 Task: Open Card Card0000000208 in Board Board0000000052 in Workspace WS0000000018 in Trello. Add Member prateek.ku2001@gmail.com to Card Card0000000208 in Board Board0000000052 in Workspace WS0000000018 in Trello. Add Red Label titled Label0000000208 to Card Card0000000208 in Board Board0000000052 in Workspace WS0000000018 in Trello. Add Checklist CL0000000208 to Card Card0000000208 in Board Board0000000052 in Workspace WS0000000018 in Trello. Add Dates with Start Date as Jul 01 2023 and Due Date as Jul 31 2023 to Card Card0000000208 in Board Board0000000052 in Workspace WS0000000018 in Trello
Action: Mouse moved to (397, 597)
Screenshot: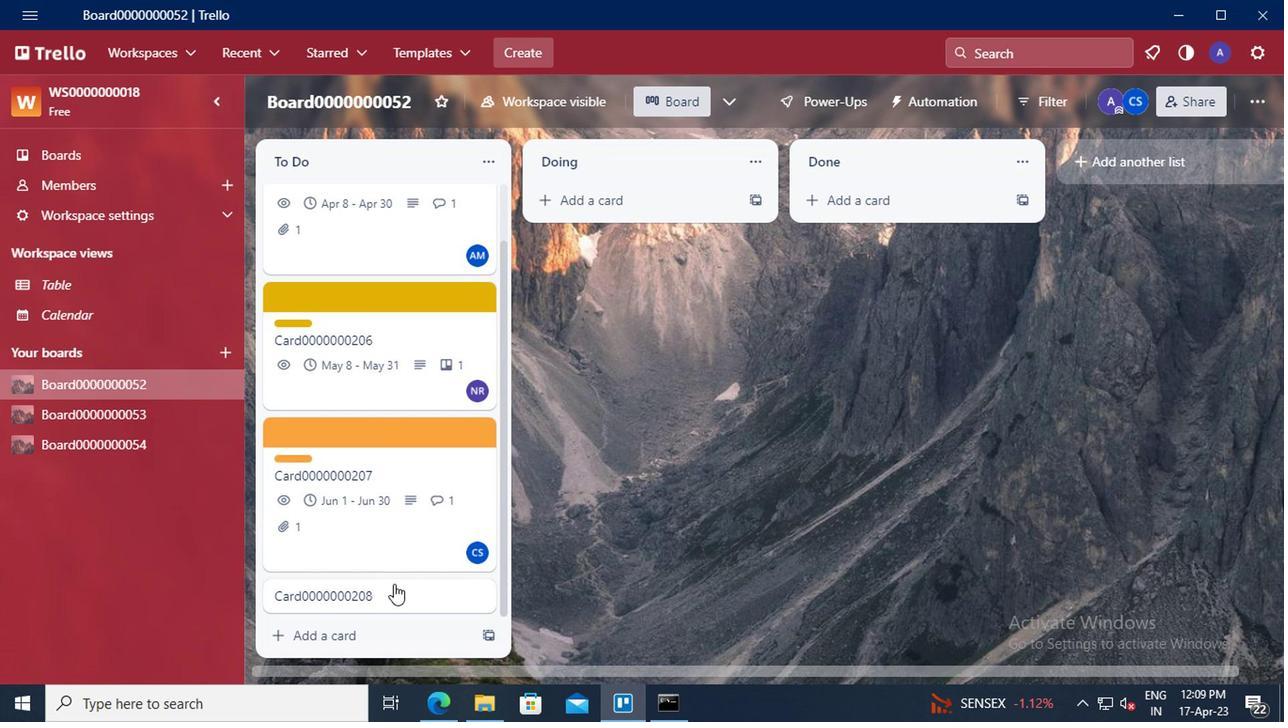 
Action: Mouse pressed left at (397, 597)
Screenshot: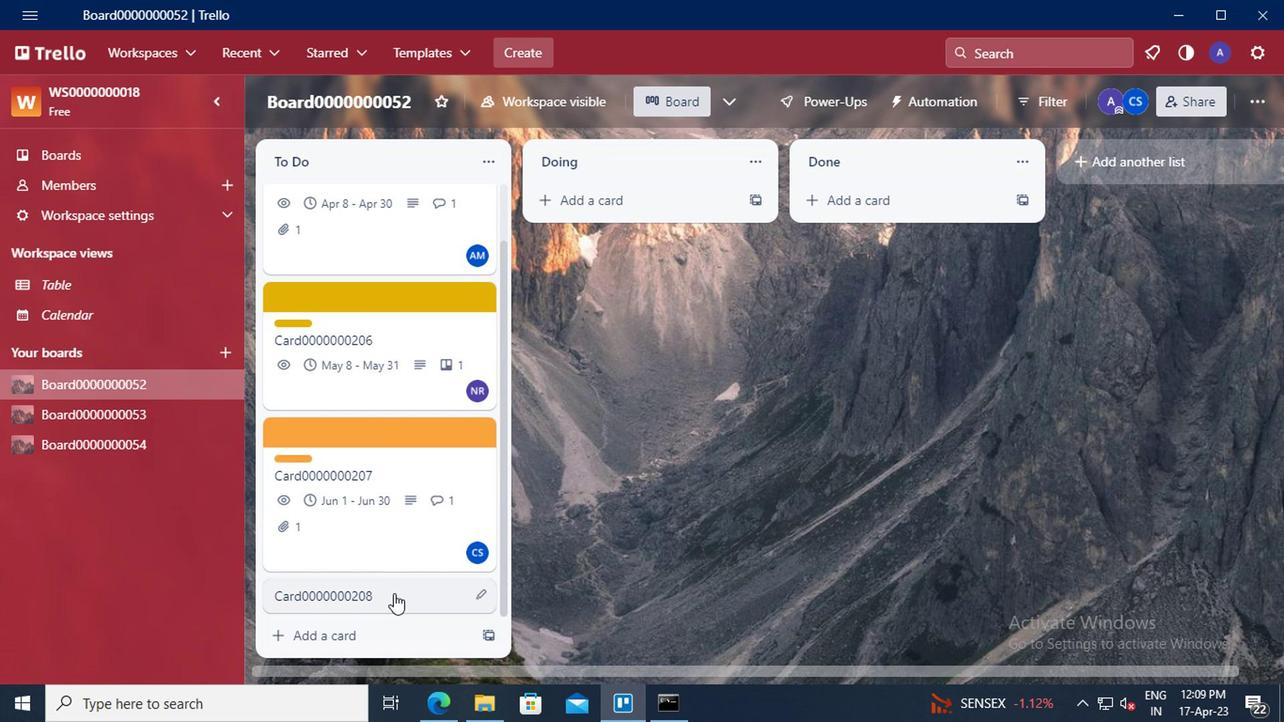 
Action: Mouse moved to (862, 242)
Screenshot: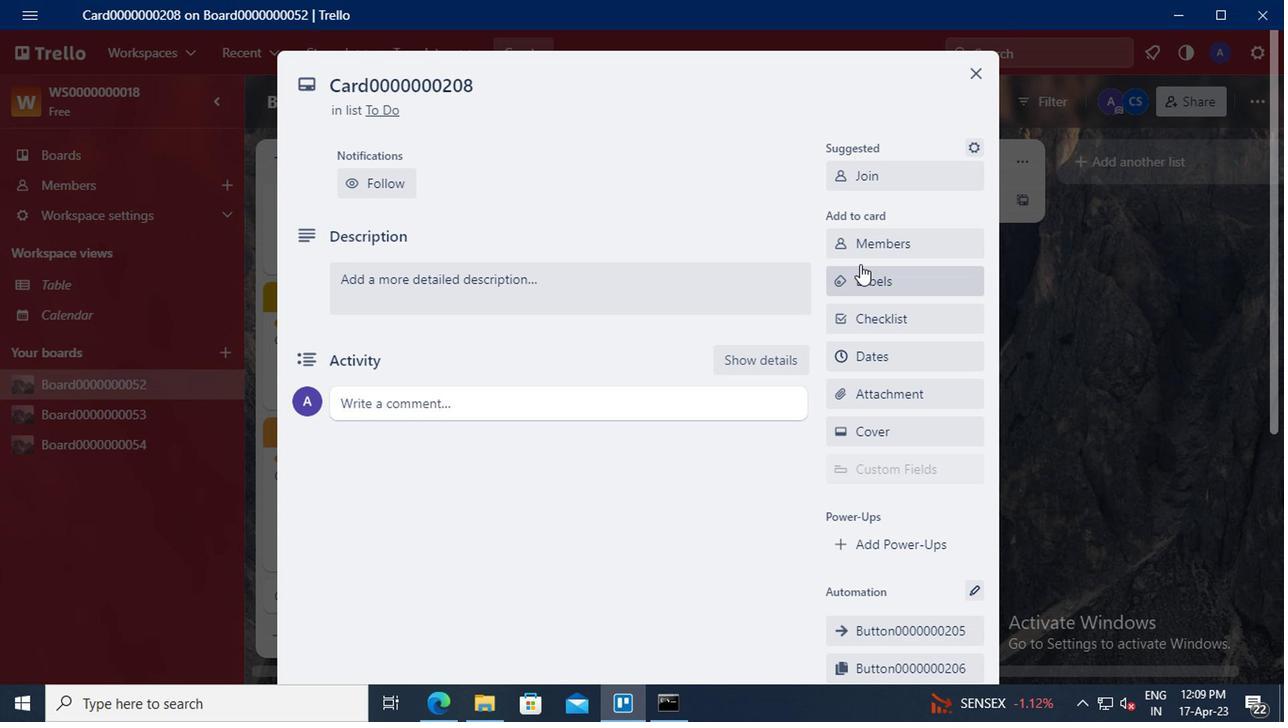 
Action: Mouse pressed left at (862, 242)
Screenshot: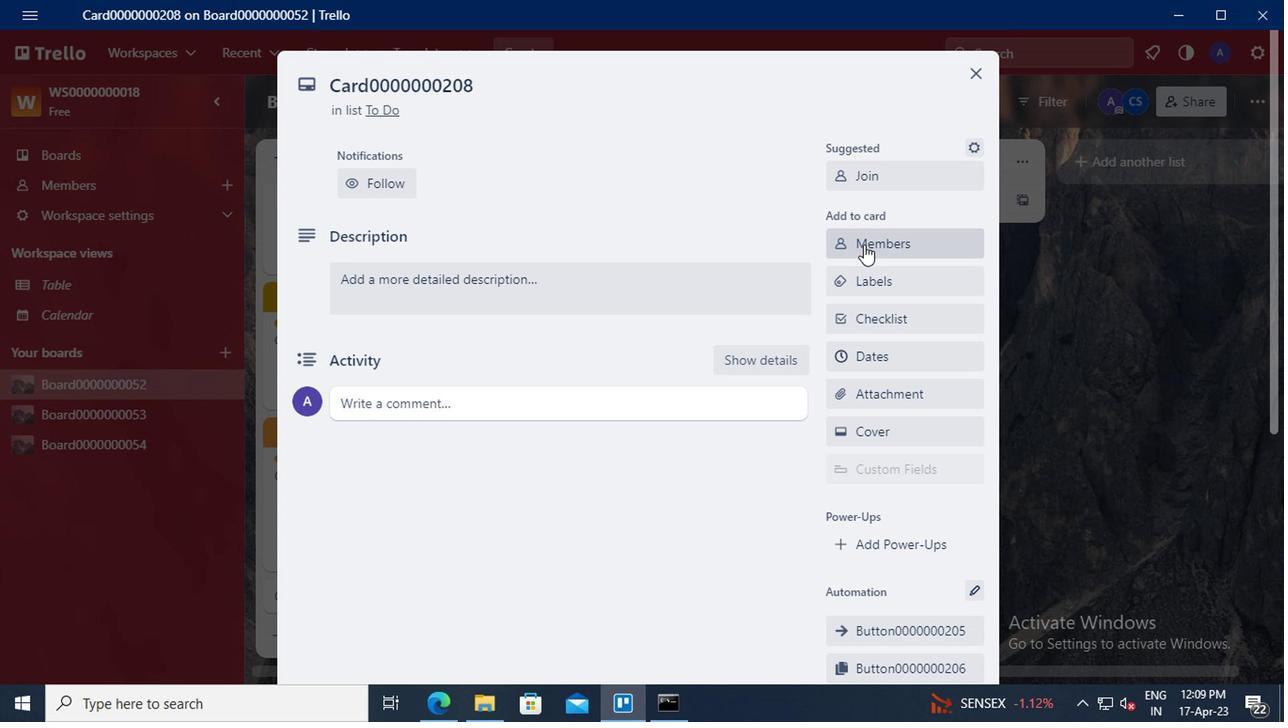 
Action: Mouse moved to (893, 326)
Screenshot: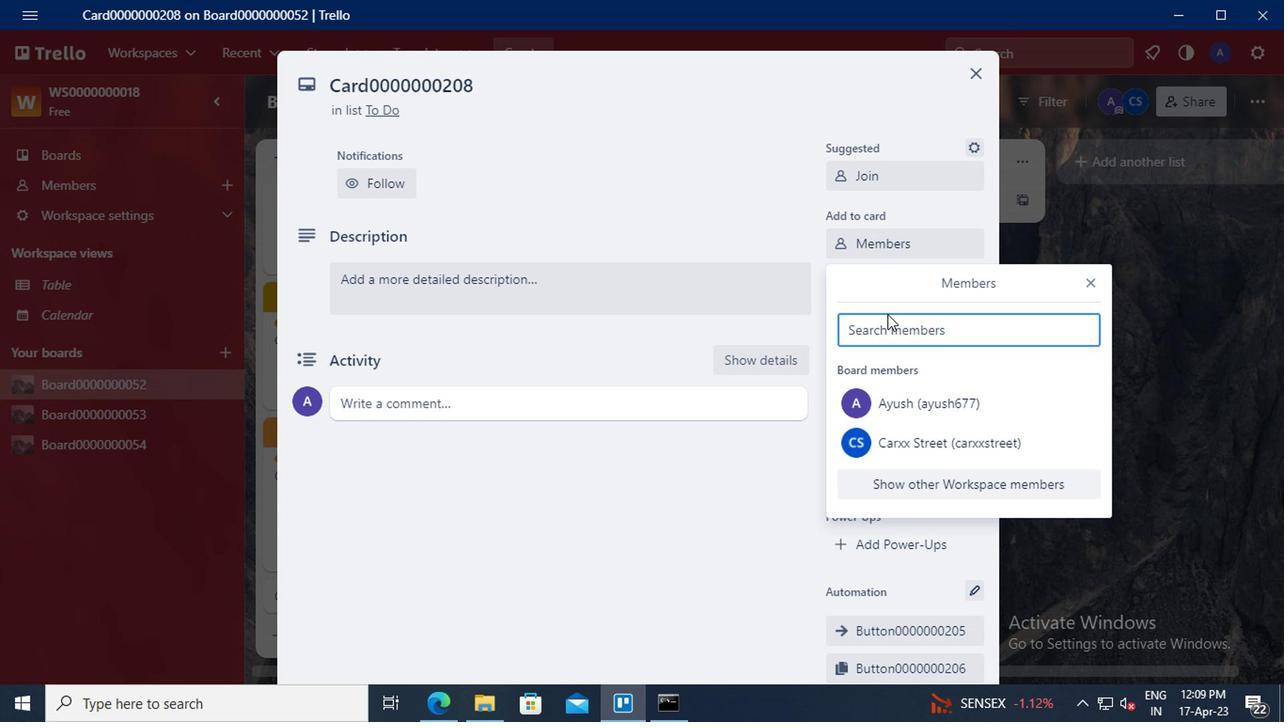 
Action: Mouse pressed left at (893, 326)
Screenshot: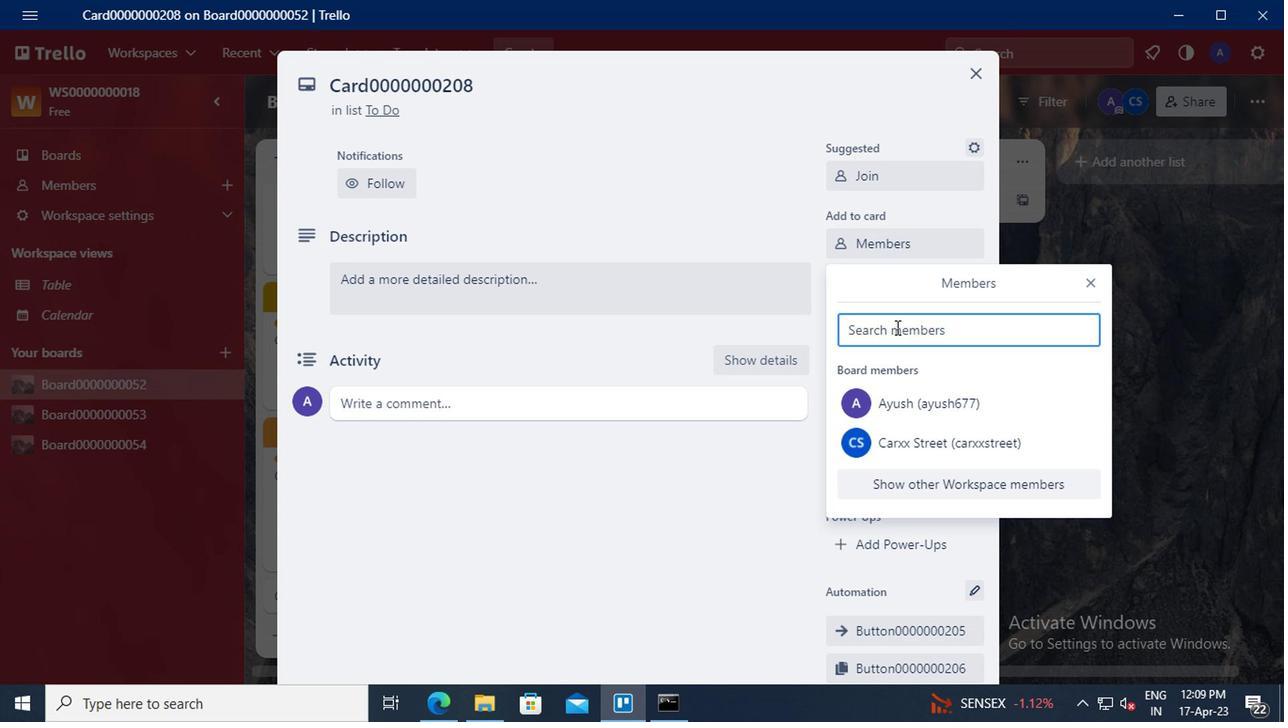 
Action: Mouse moved to (867, 319)
Screenshot: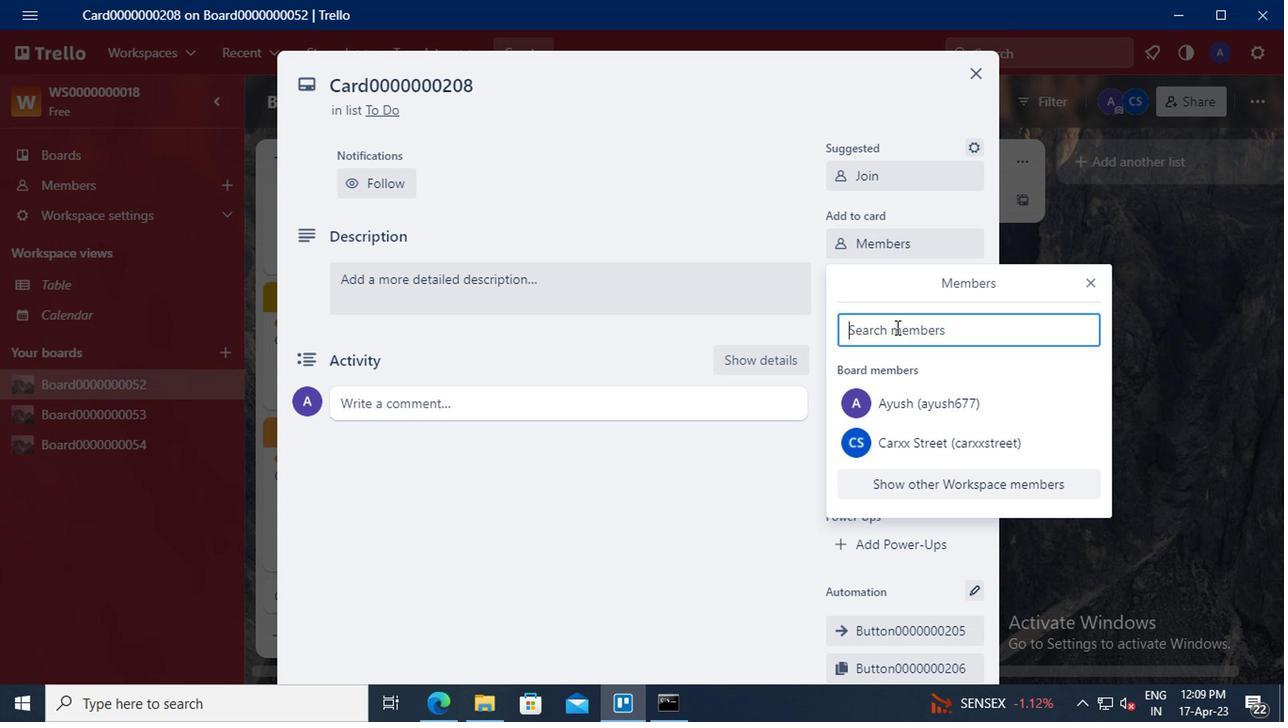 
Action: Key pressed prateek.ku2001<Key.shift>@GMAIL.CO
Screenshot: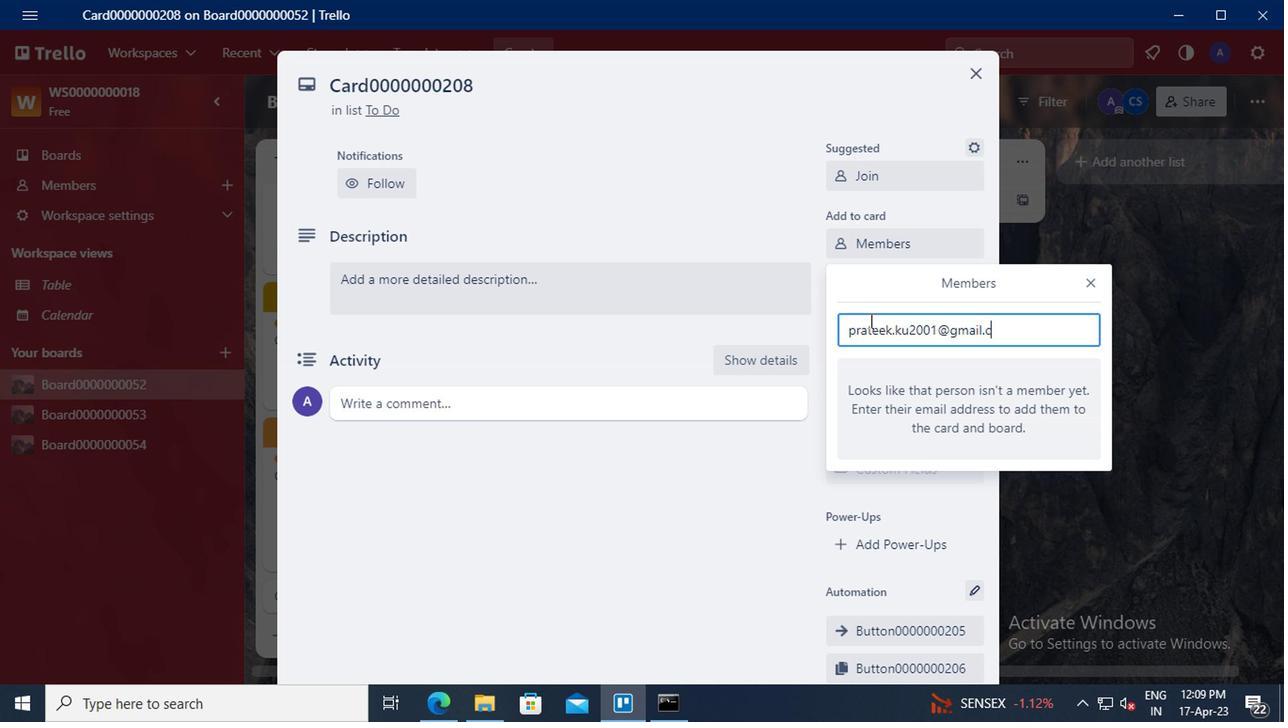 
Action: Mouse moved to (867, 319)
Screenshot: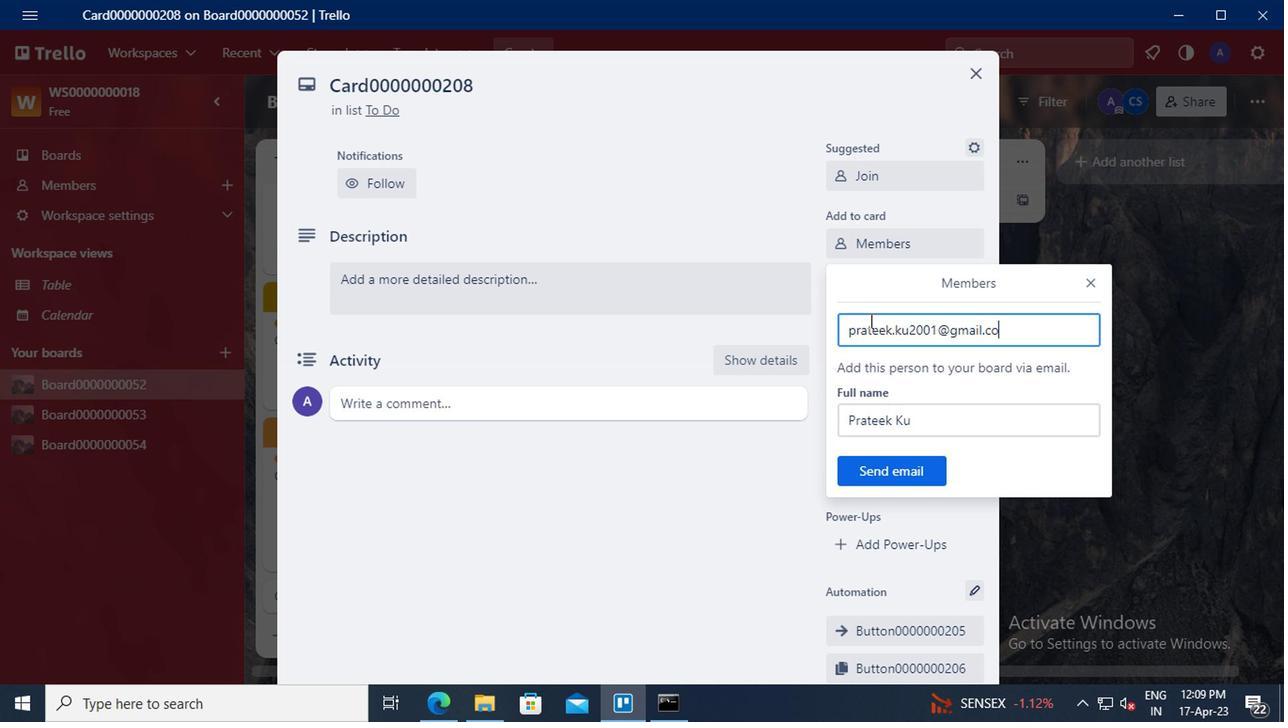 
Action: Key pressed M
Screenshot: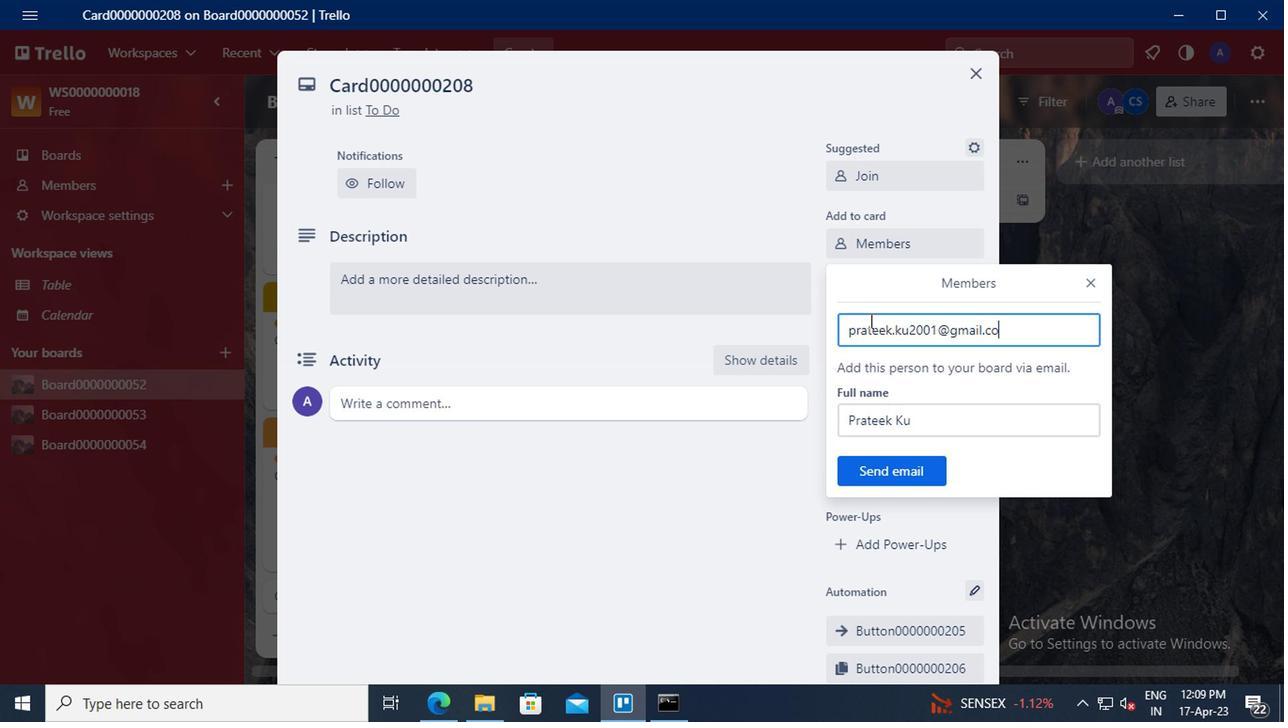 
Action: Mouse moved to (875, 469)
Screenshot: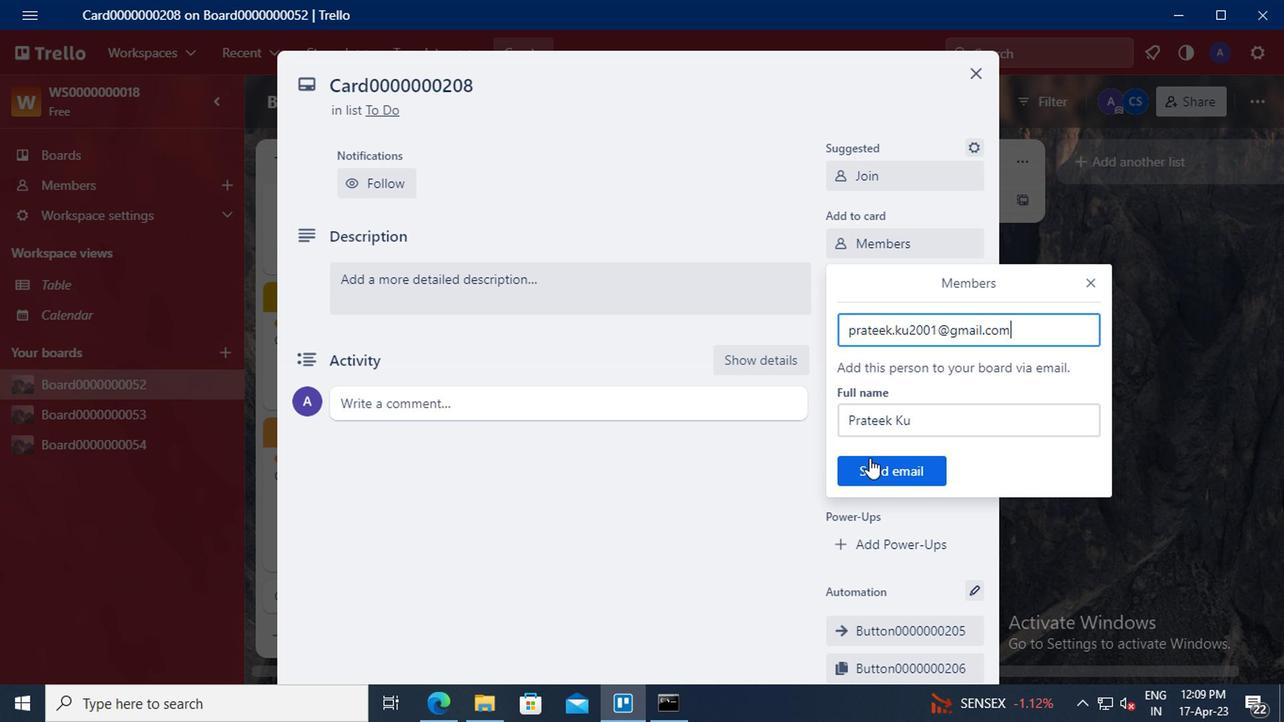 
Action: Mouse pressed left at (875, 469)
Screenshot: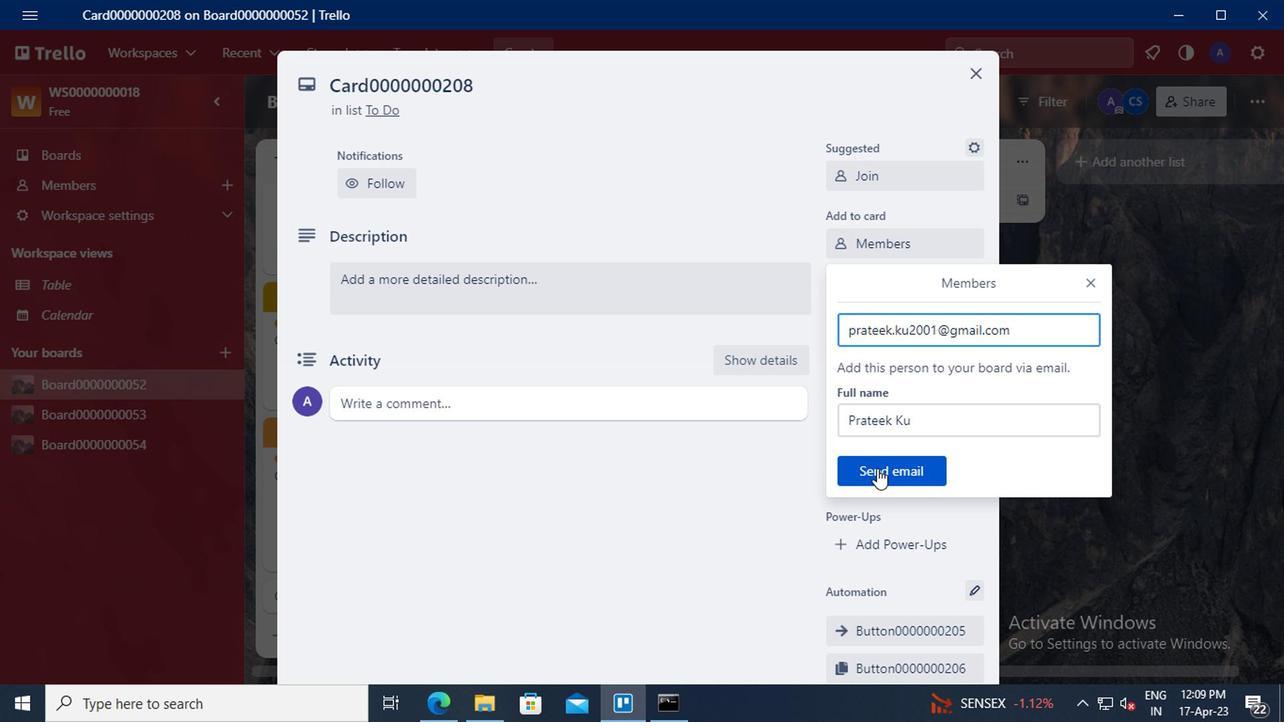 
Action: Mouse moved to (899, 278)
Screenshot: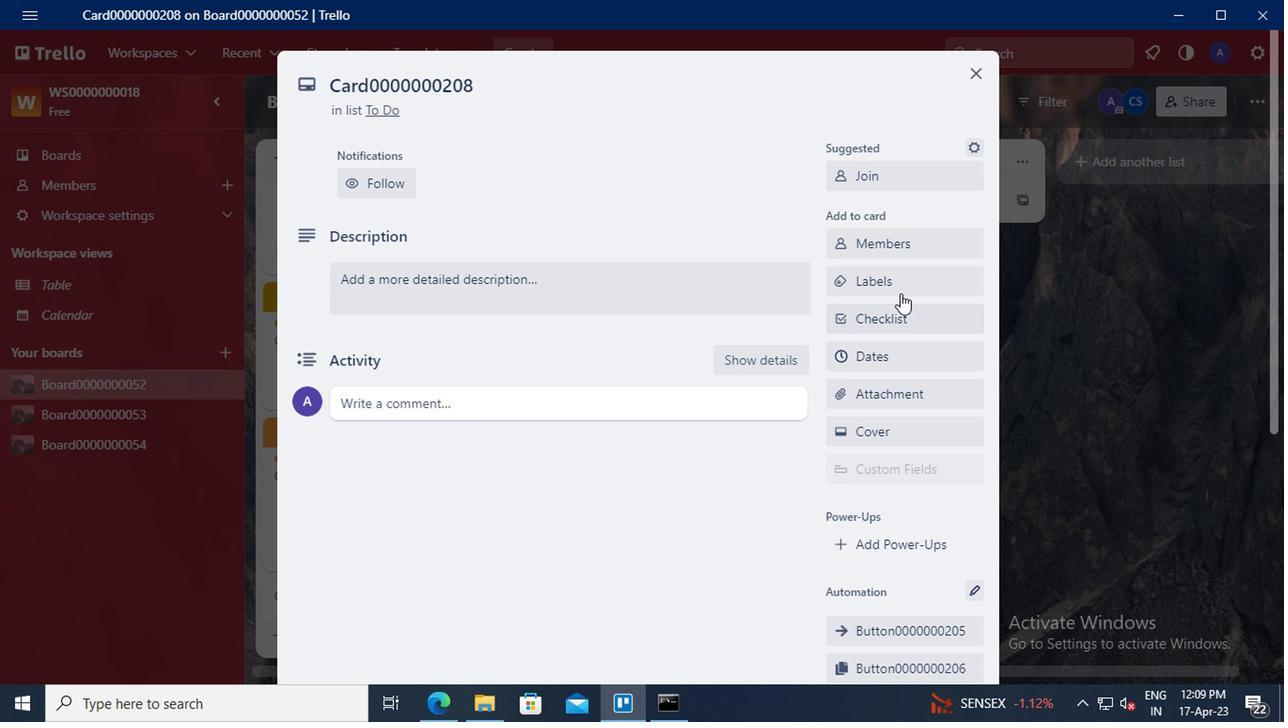 
Action: Mouse pressed left at (899, 278)
Screenshot: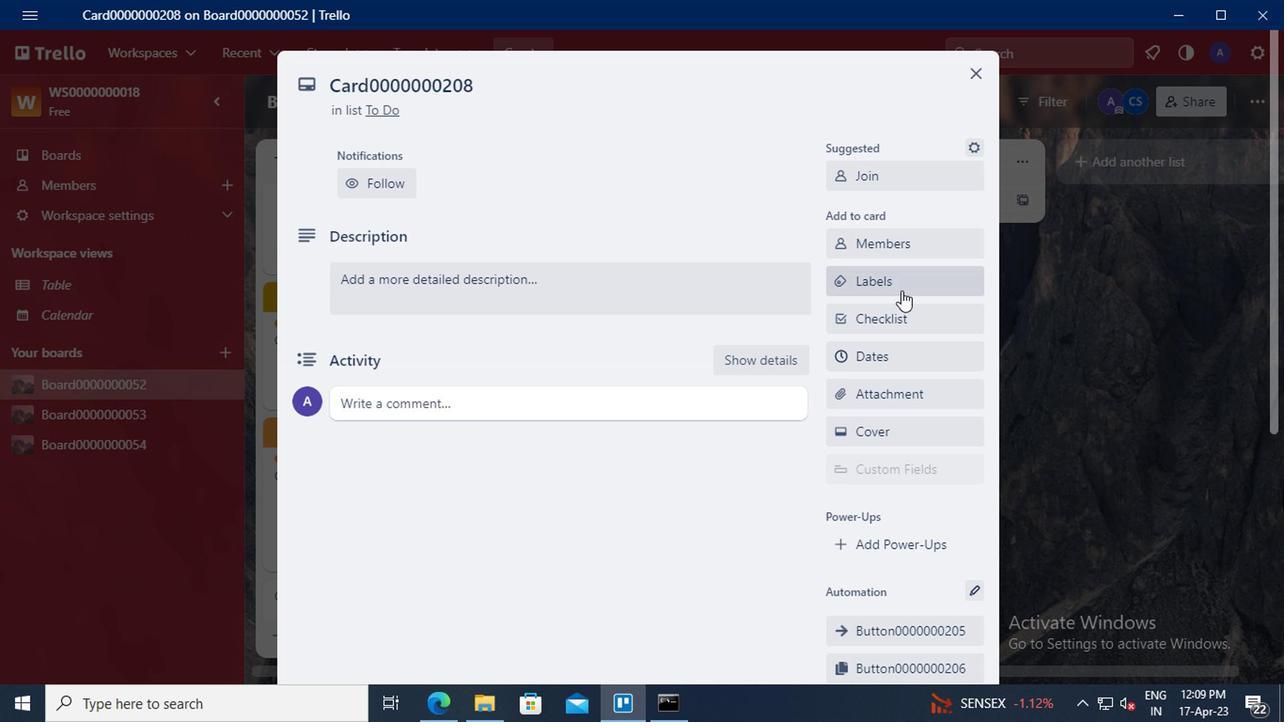 
Action: Mouse moved to (945, 525)
Screenshot: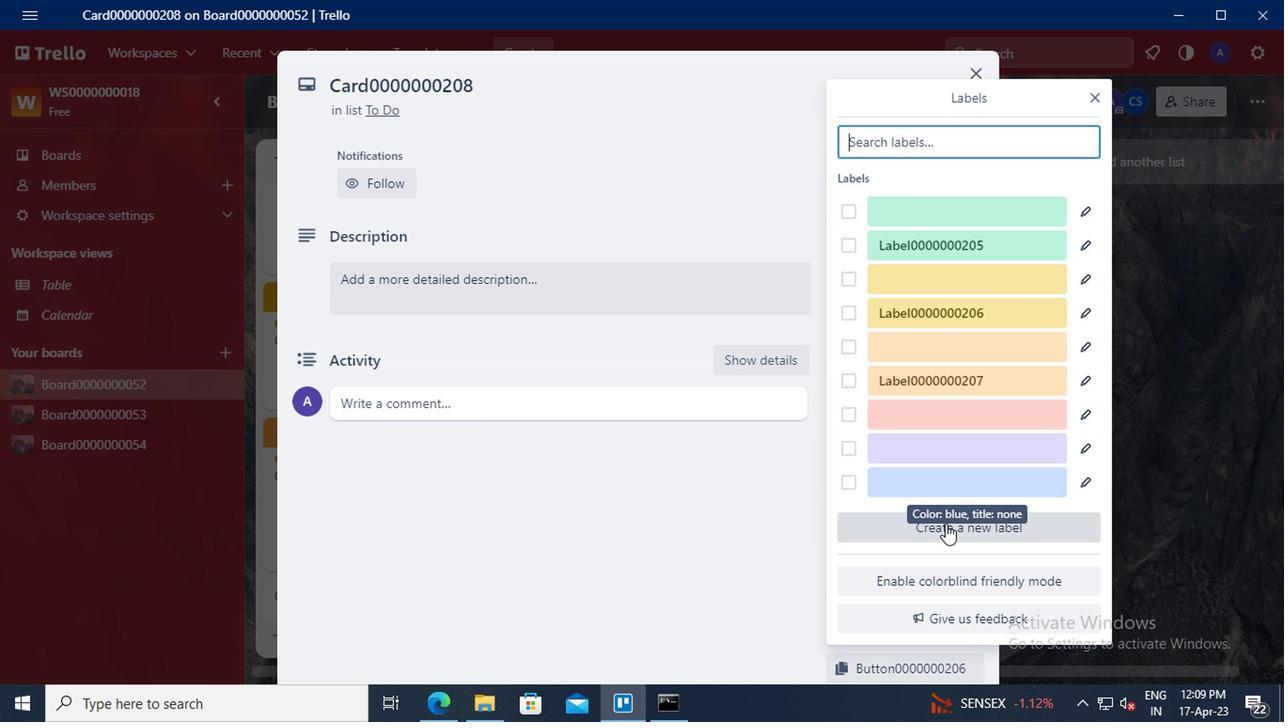 
Action: Mouse pressed left at (945, 525)
Screenshot: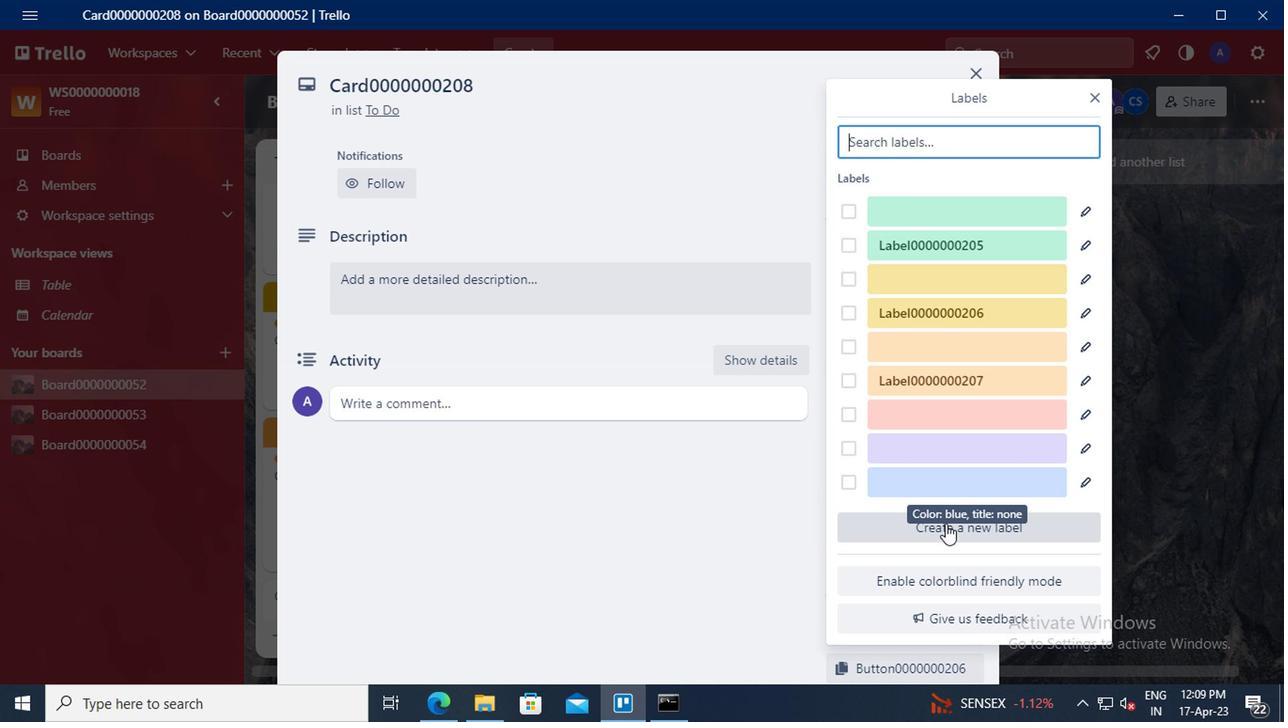 
Action: Mouse moved to (890, 273)
Screenshot: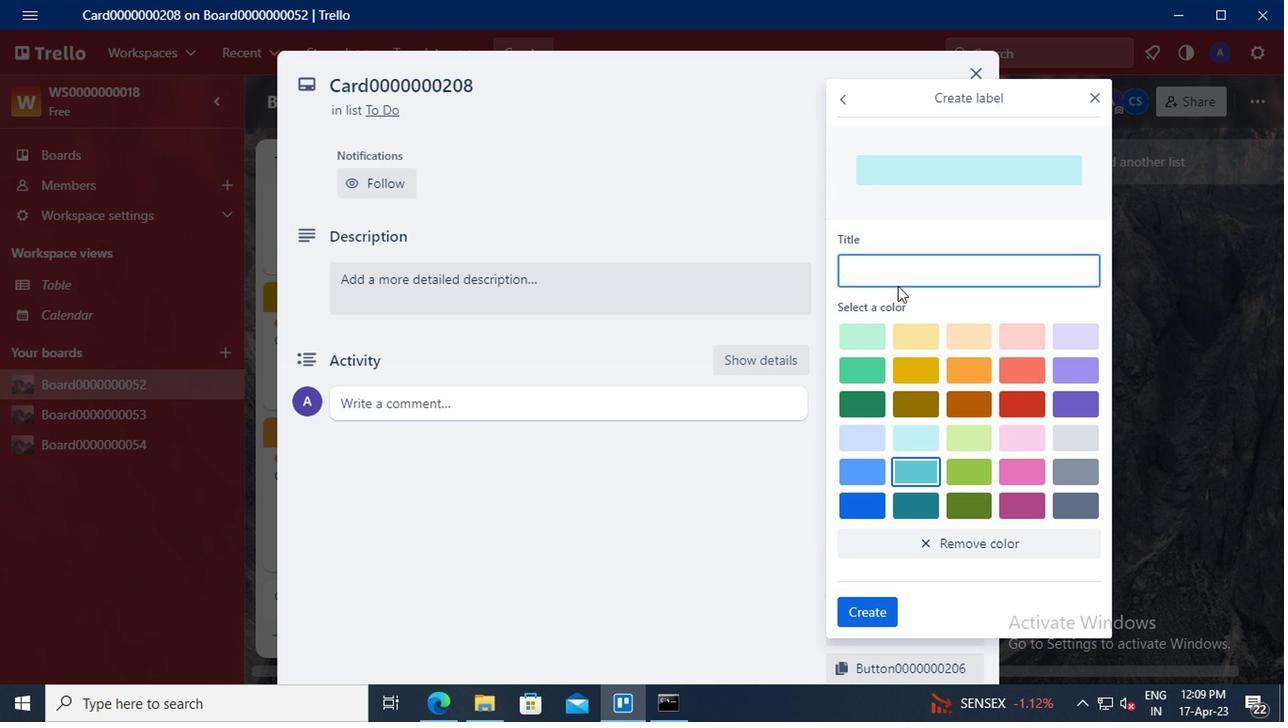 
Action: Mouse pressed left at (890, 273)
Screenshot: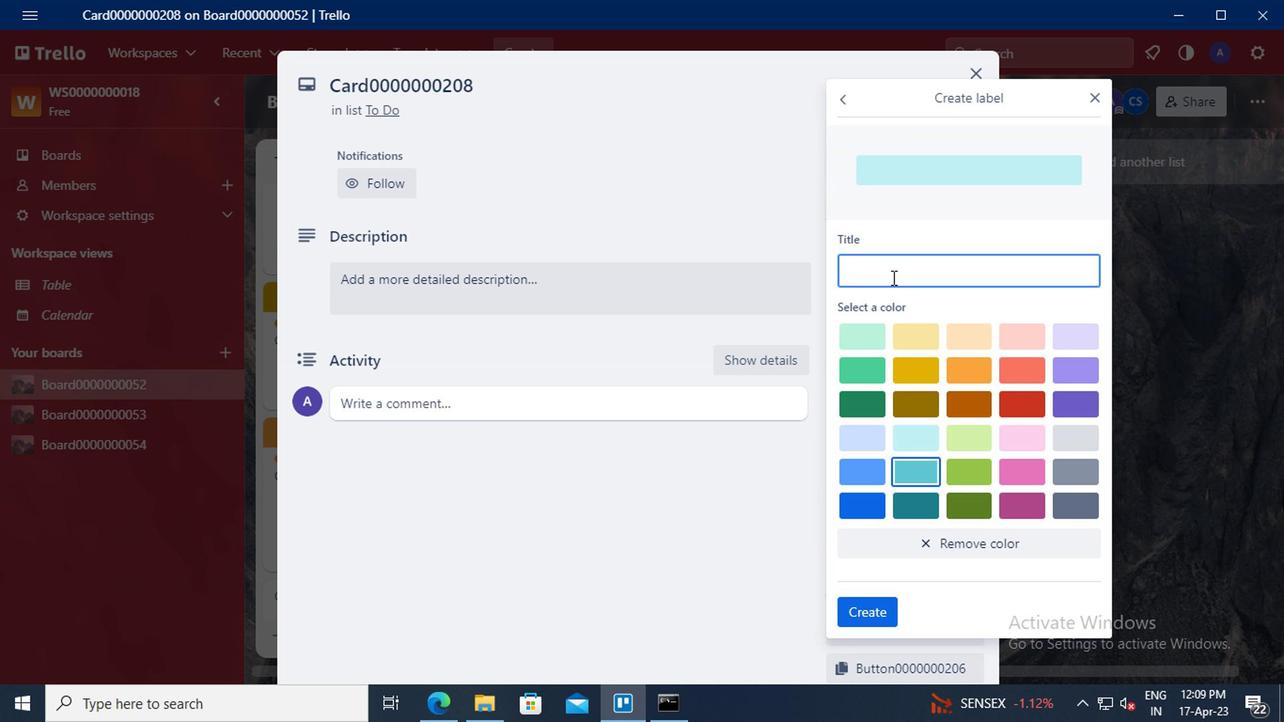 
Action: Mouse moved to (887, 271)
Screenshot: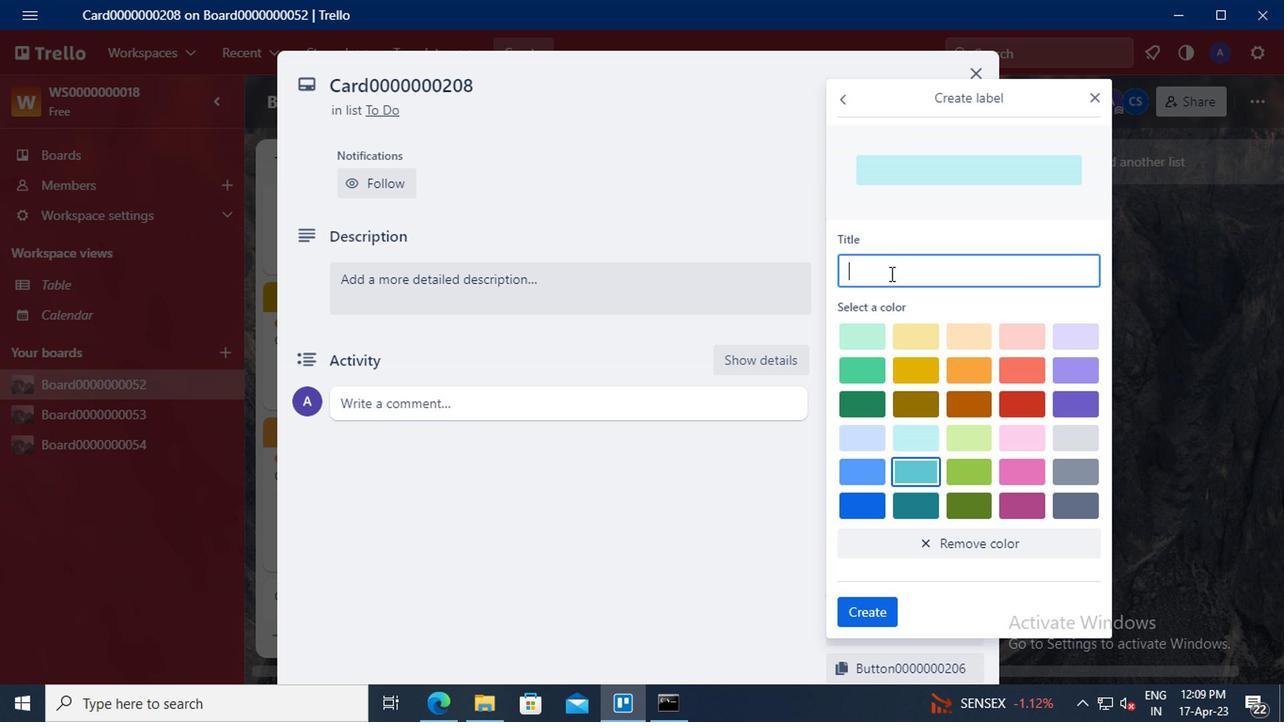 
Action: Key pressed <Key.shift>LABEL
Screenshot: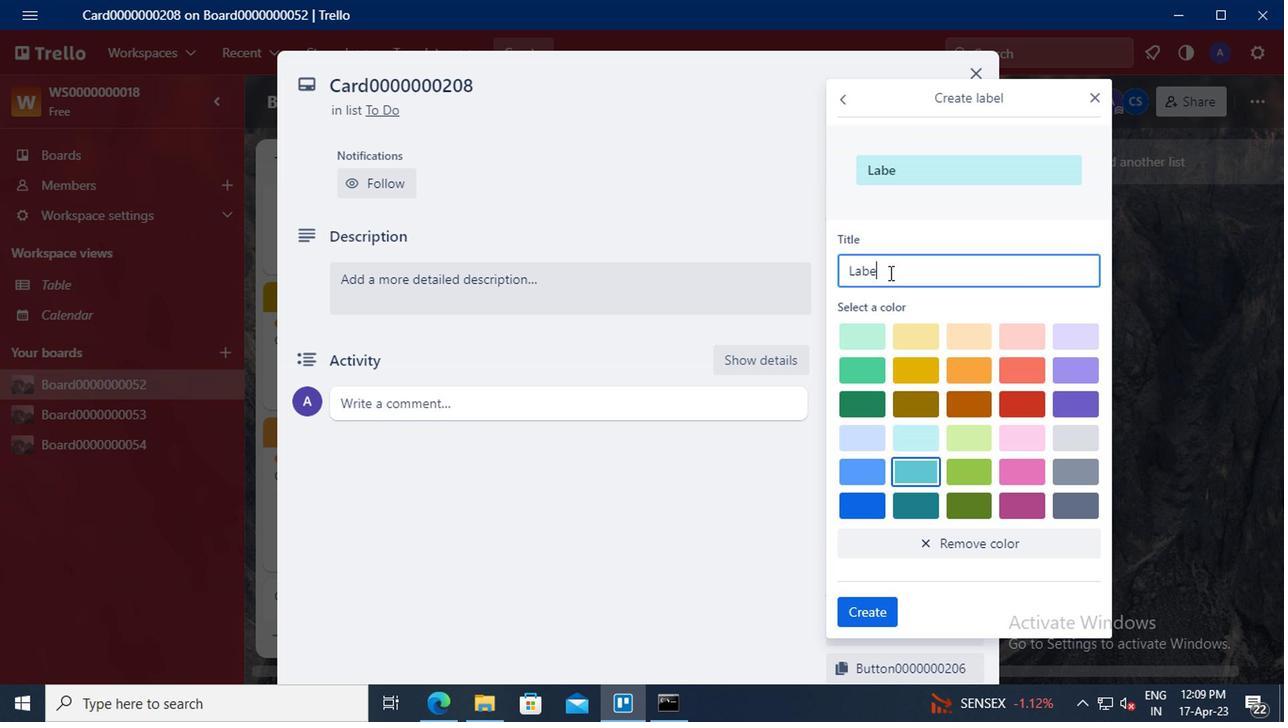 
Action: Mouse moved to (886, 271)
Screenshot: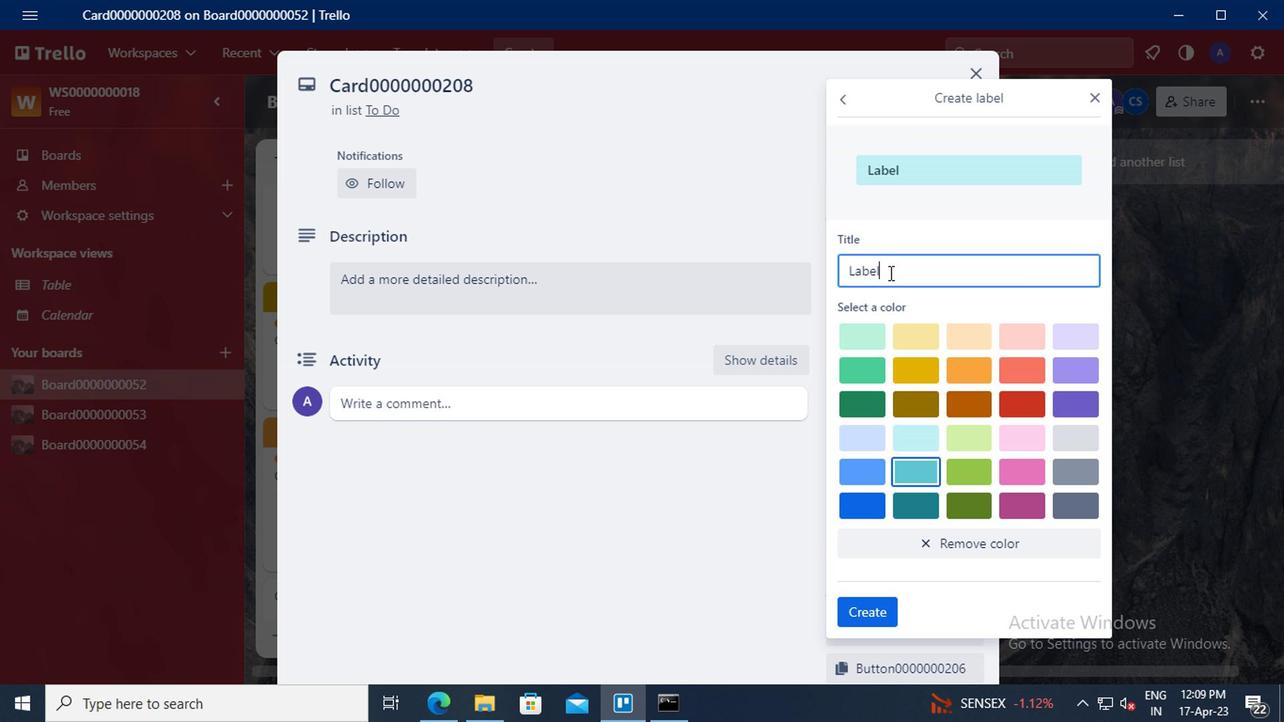 
Action: Key pressed 0000000208
Screenshot: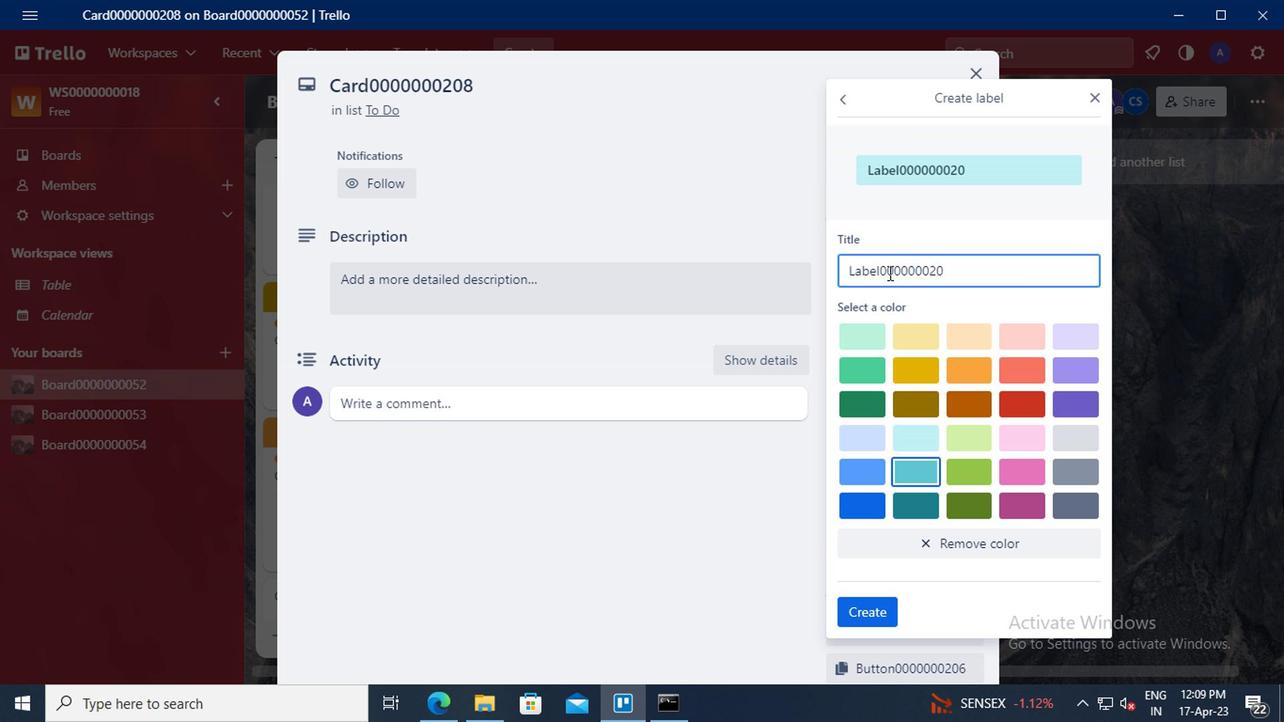 
Action: Mouse moved to (1006, 368)
Screenshot: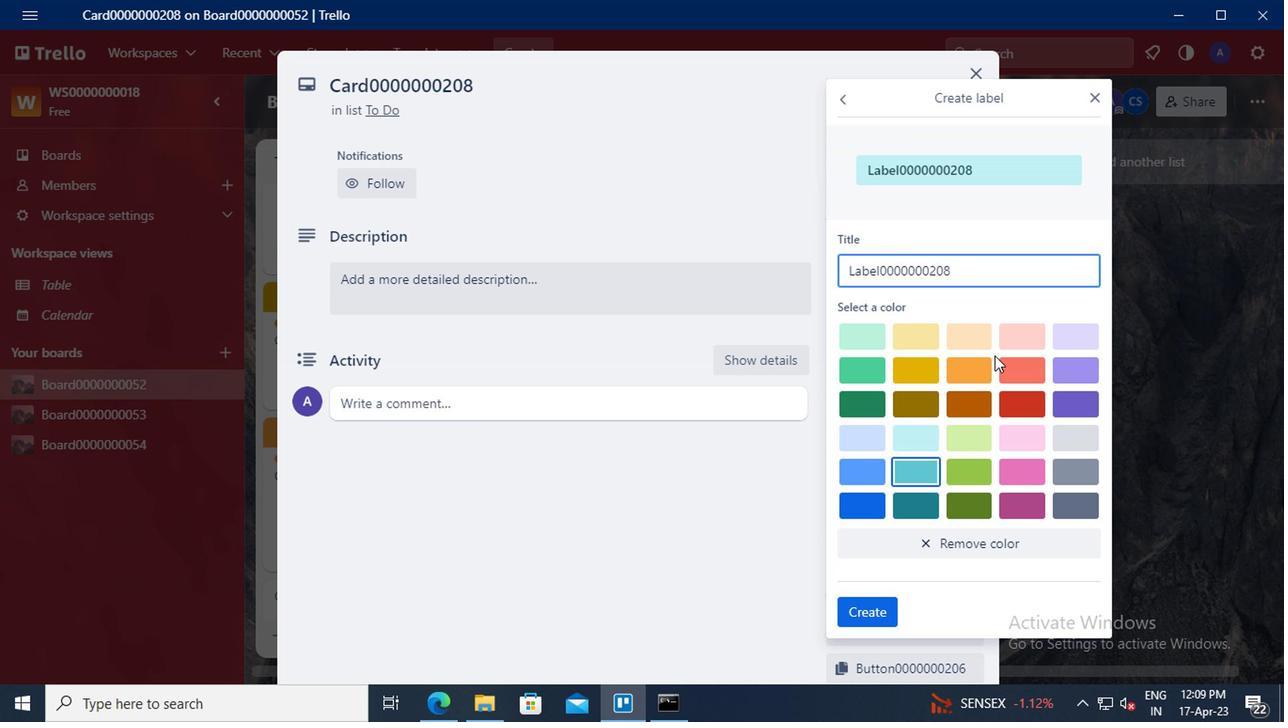 
Action: Mouse pressed left at (1006, 368)
Screenshot: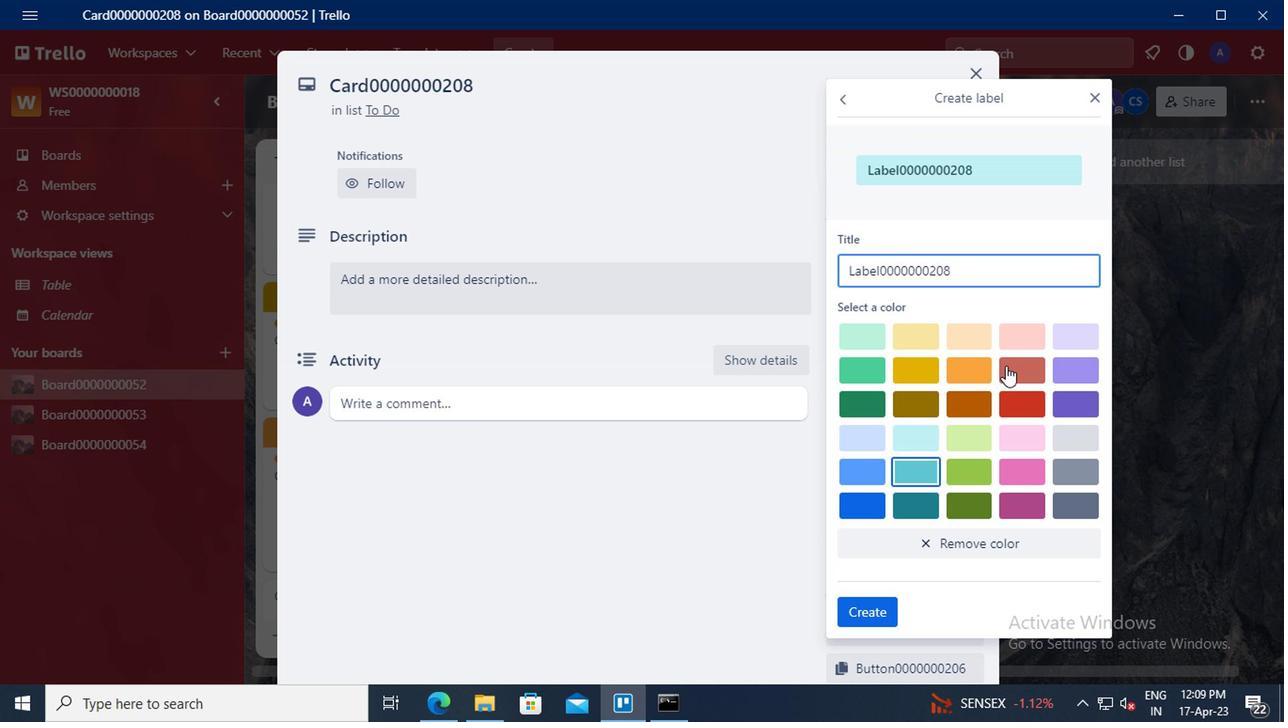 
Action: Mouse moved to (880, 616)
Screenshot: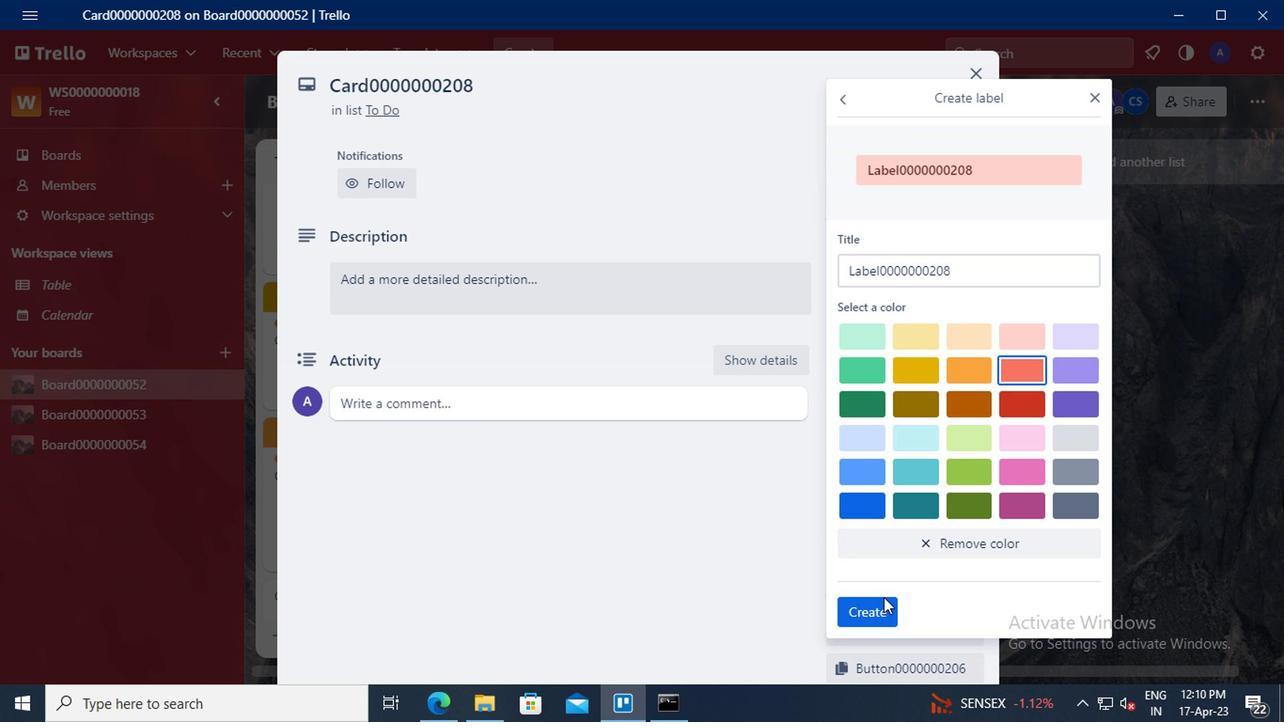 
Action: Mouse pressed left at (880, 616)
Screenshot: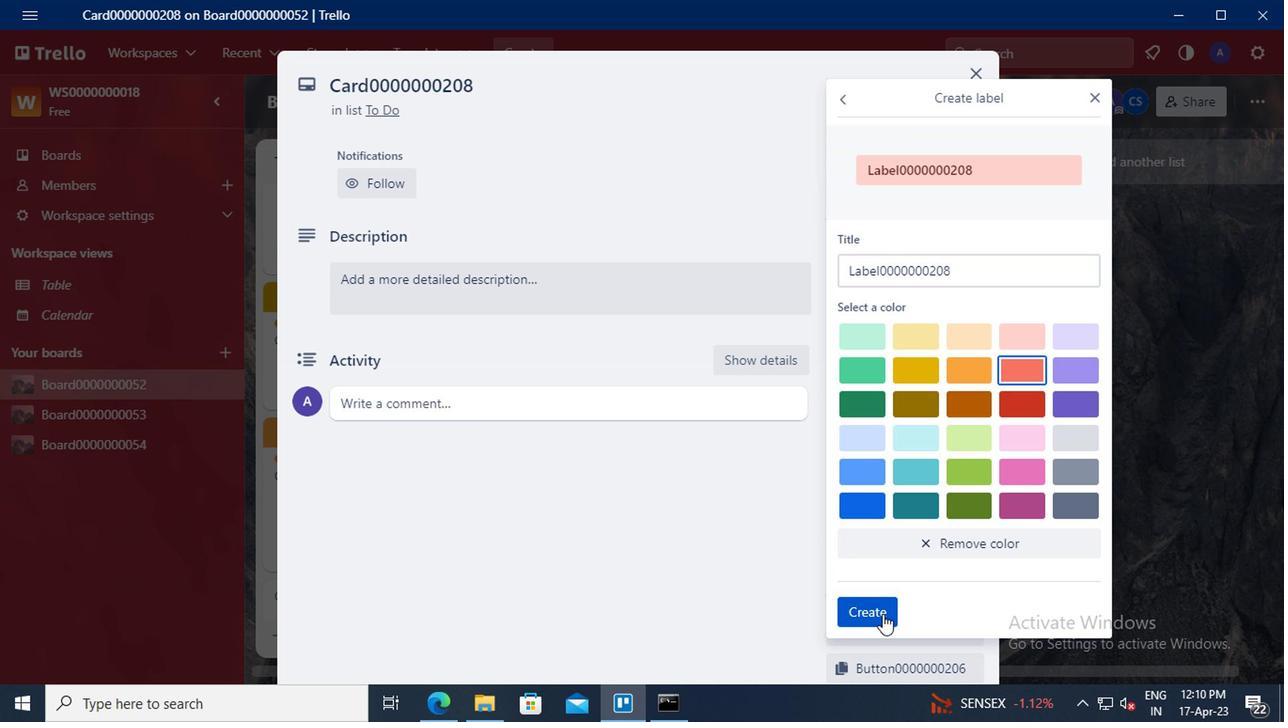 
Action: Mouse moved to (1092, 93)
Screenshot: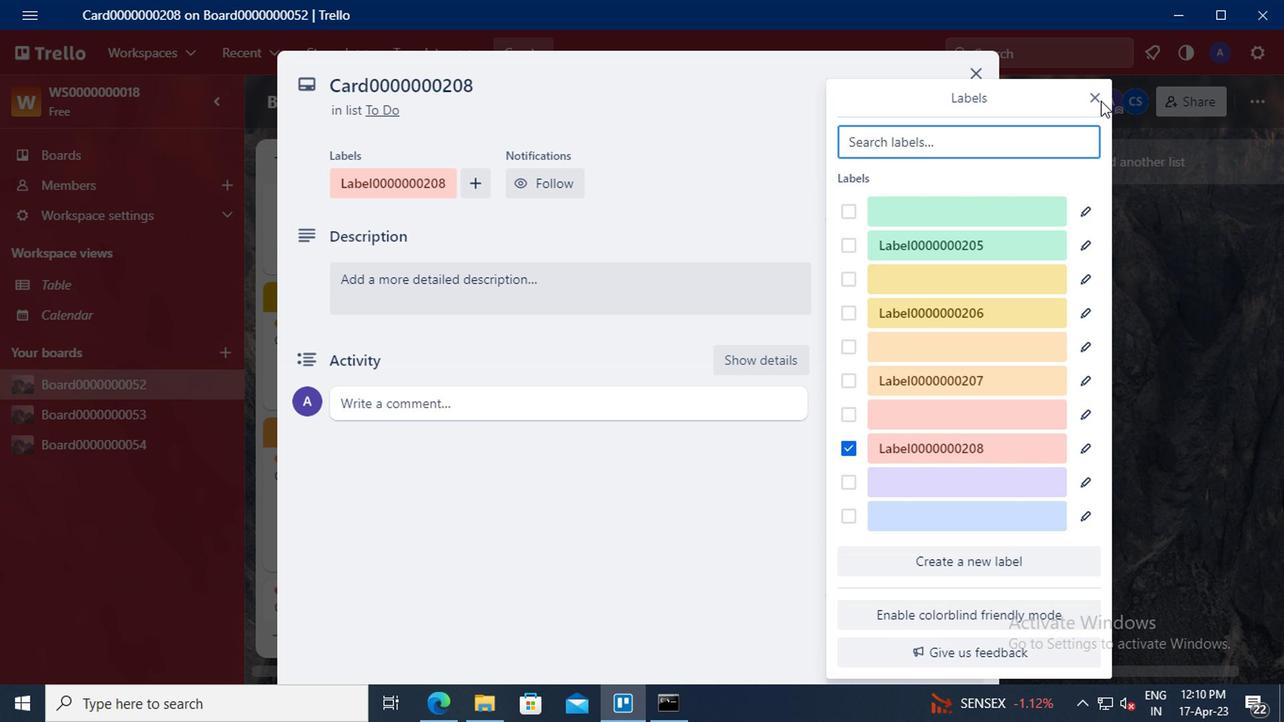 
Action: Mouse pressed left at (1092, 93)
Screenshot: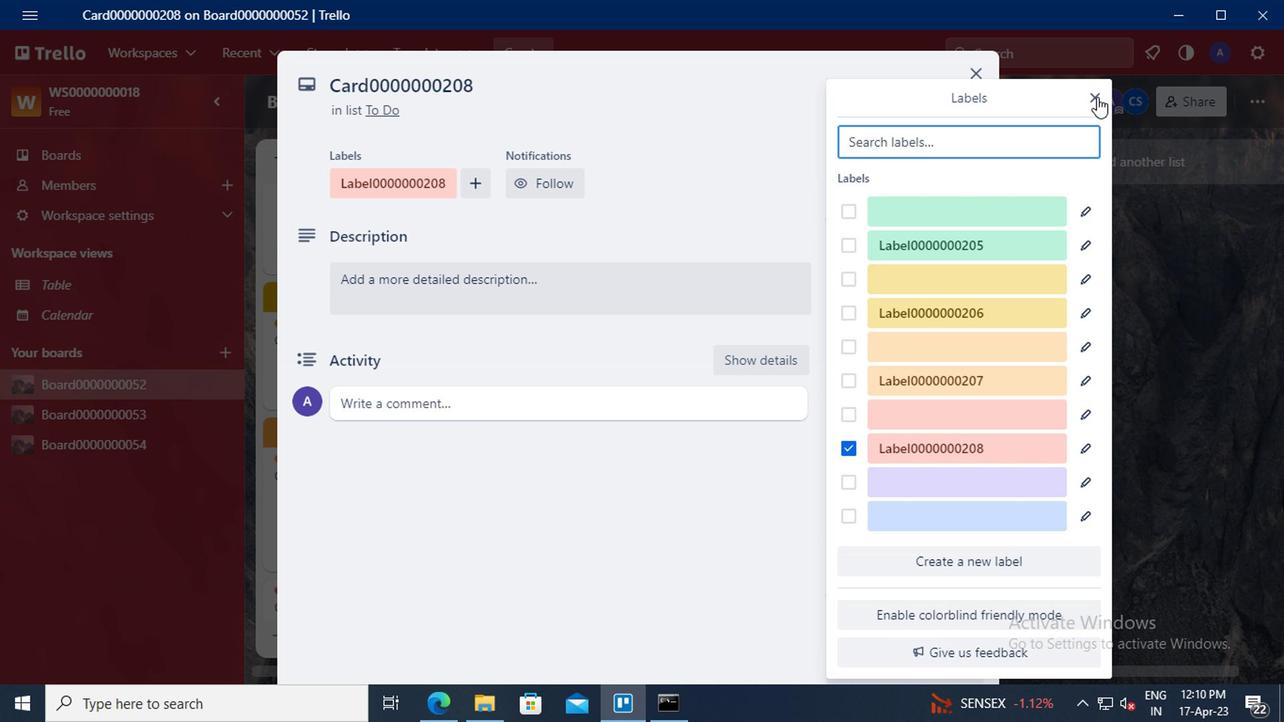 
Action: Mouse moved to (907, 313)
Screenshot: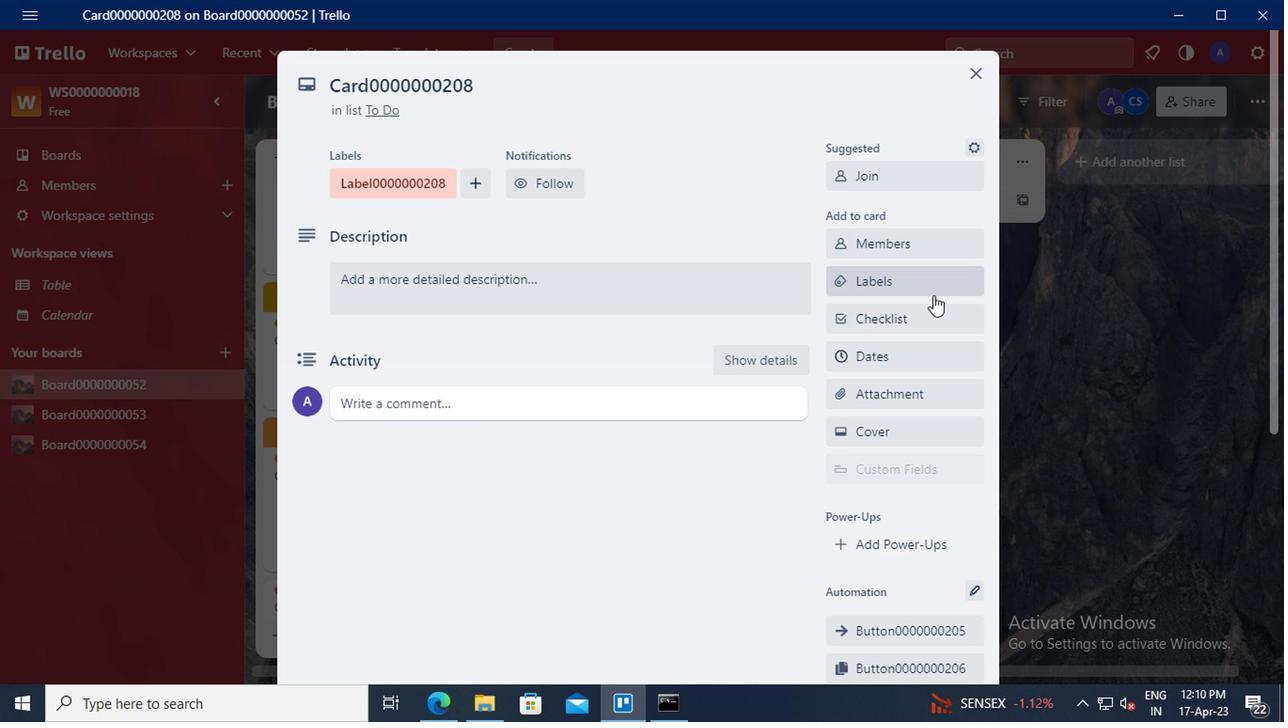 
Action: Mouse pressed left at (907, 313)
Screenshot: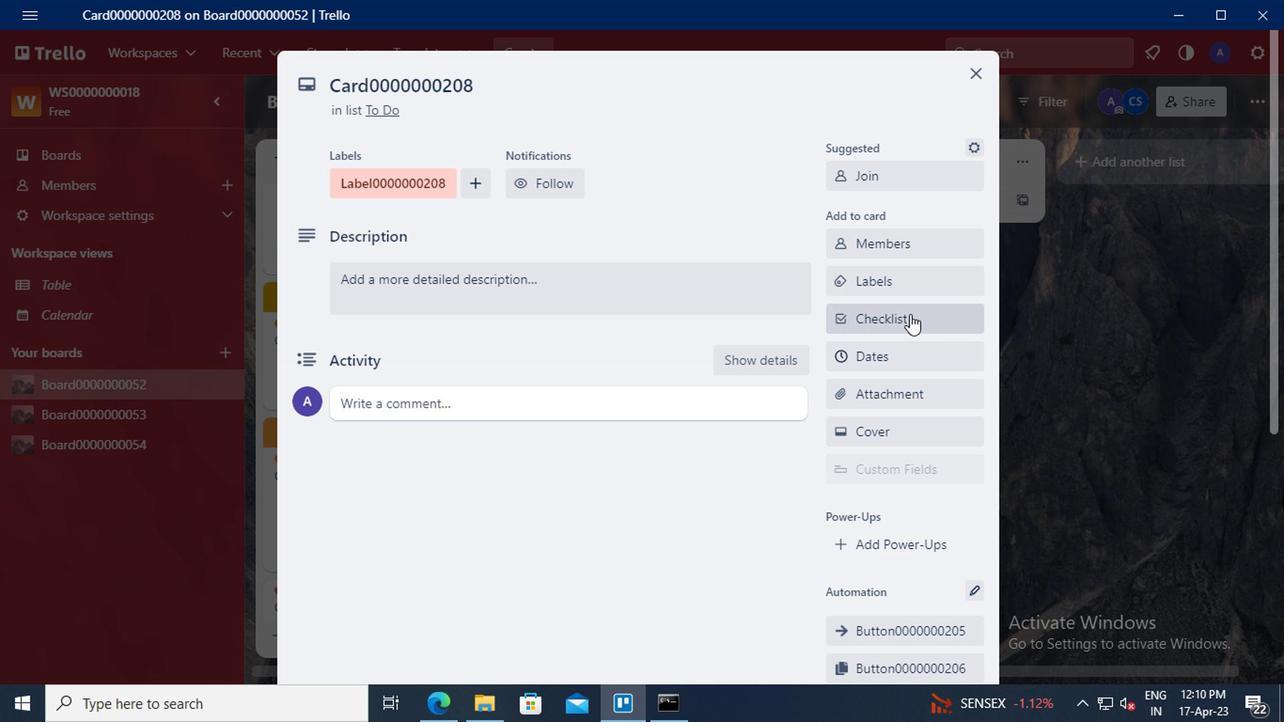 
Action: Key pressed <Key.delete><Key.shift><Key.shift><Key.shift><Key.shift><Key.shift><Key.shift>CL0000000208
Screenshot: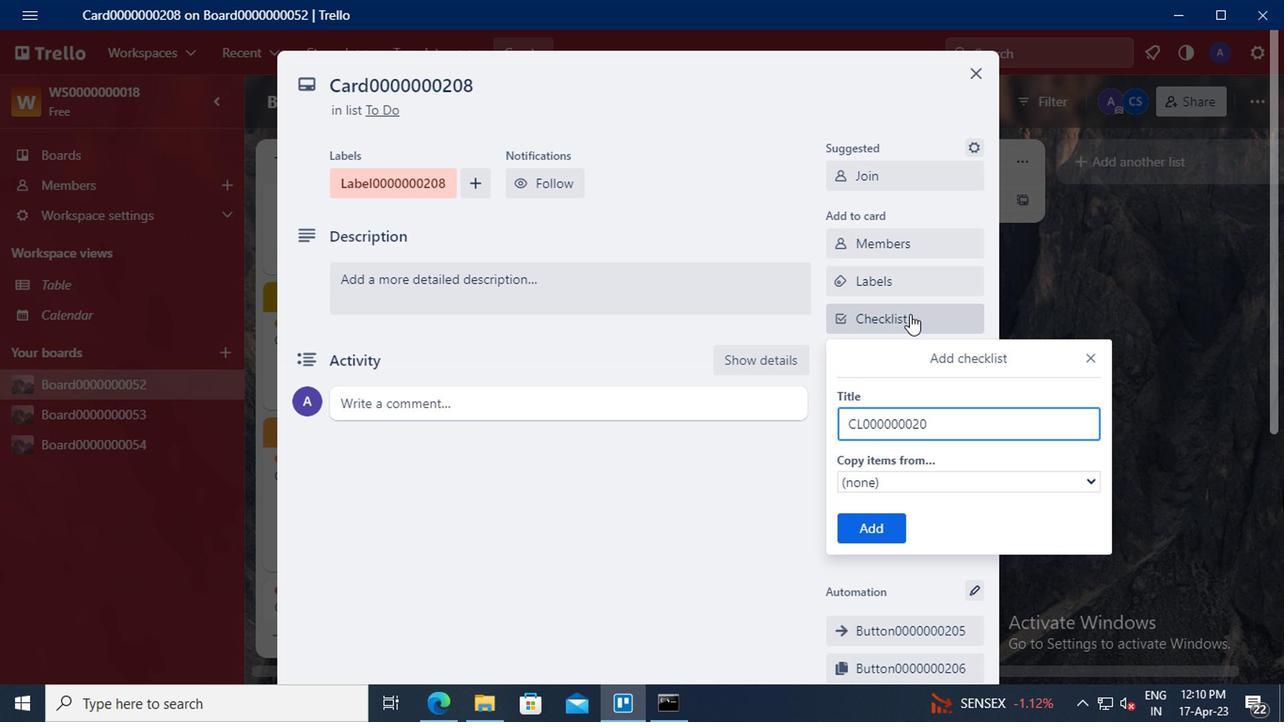 
Action: Mouse moved to (858, 521)
Screenshot: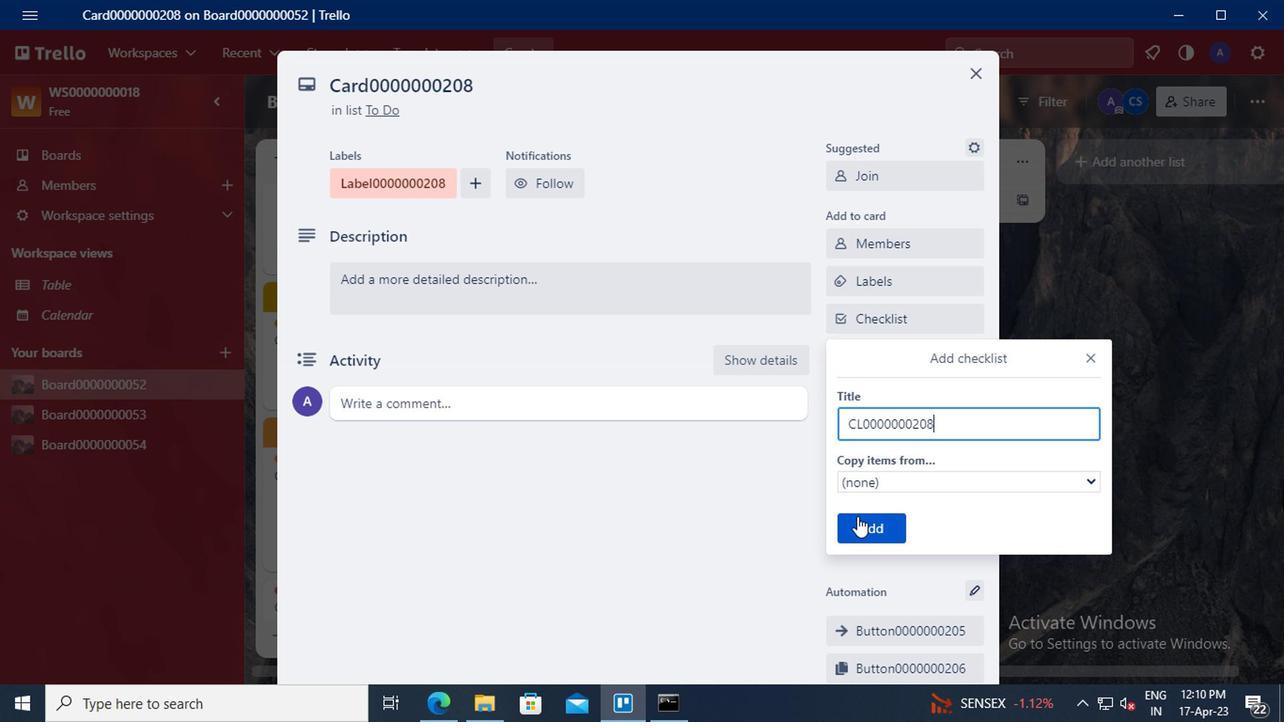 
Action: Mouse pressed left at (858, 521)
Screenshot: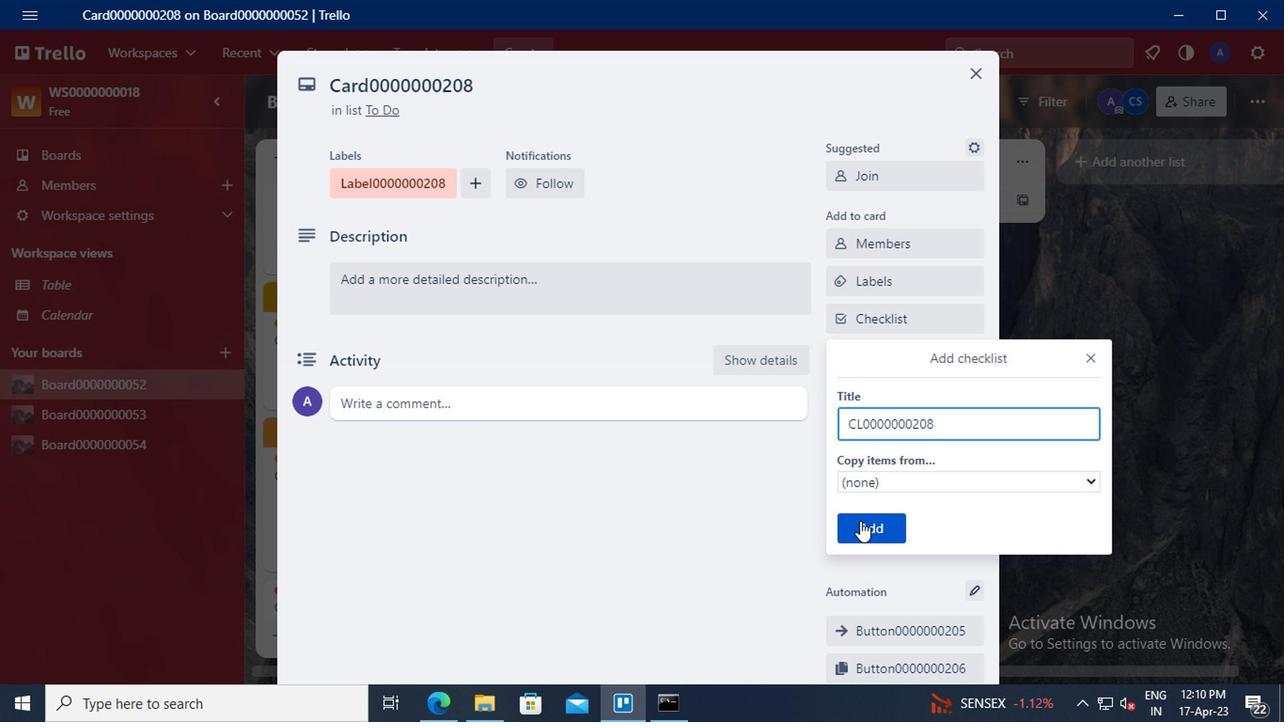 
Action: Mouse moved to (871, 355)
Screenshot: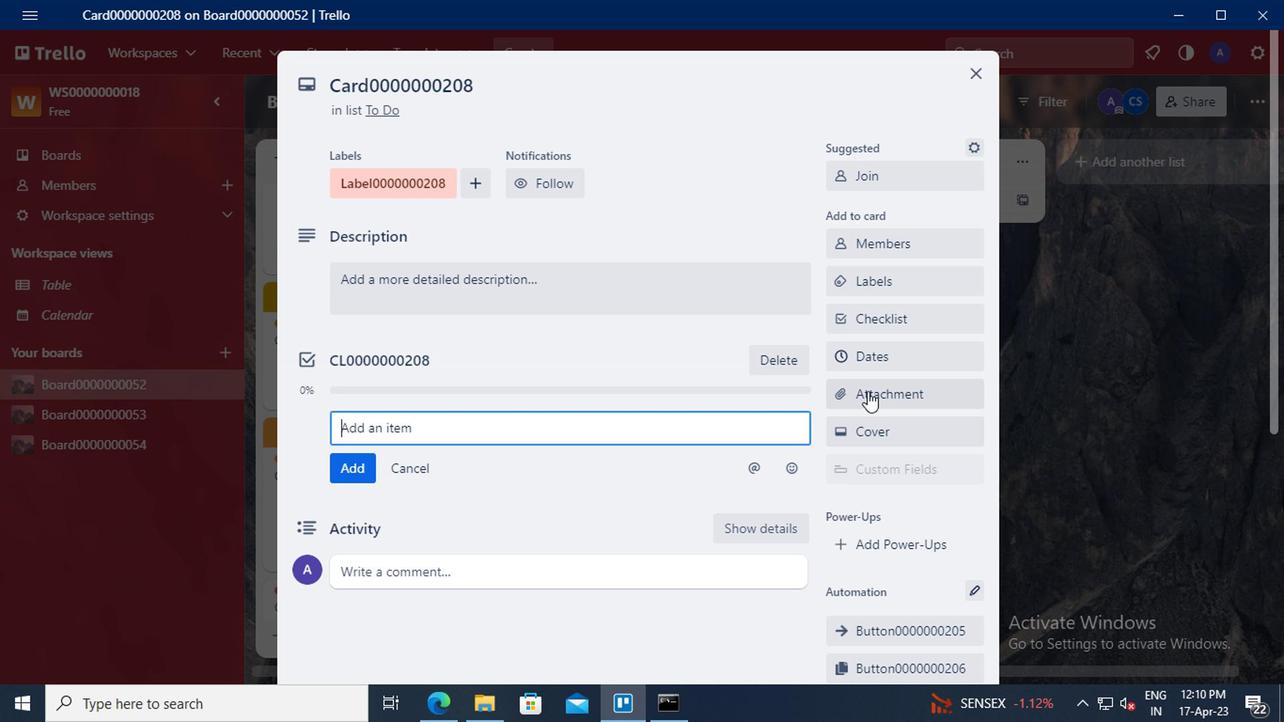 
Action: Mouse pressed left at (871, 355)
Screenshot: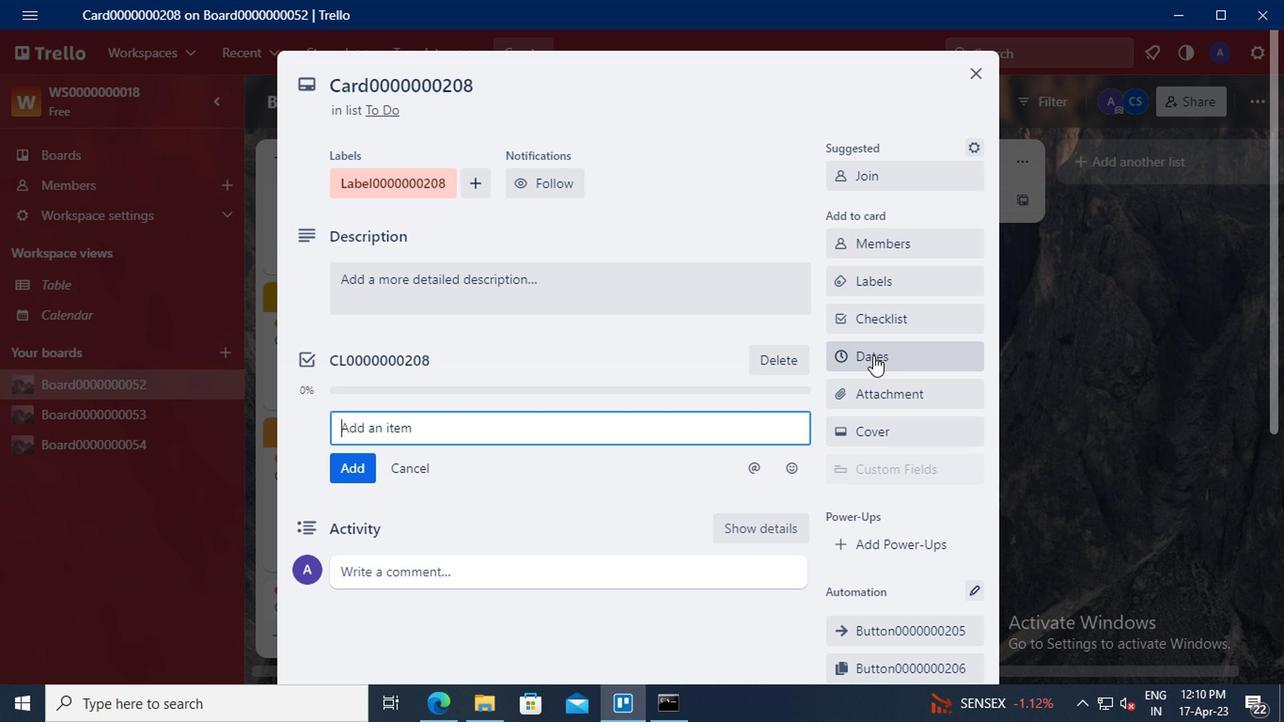 
Action: Mouse moved to (840, 437)
Screenshot: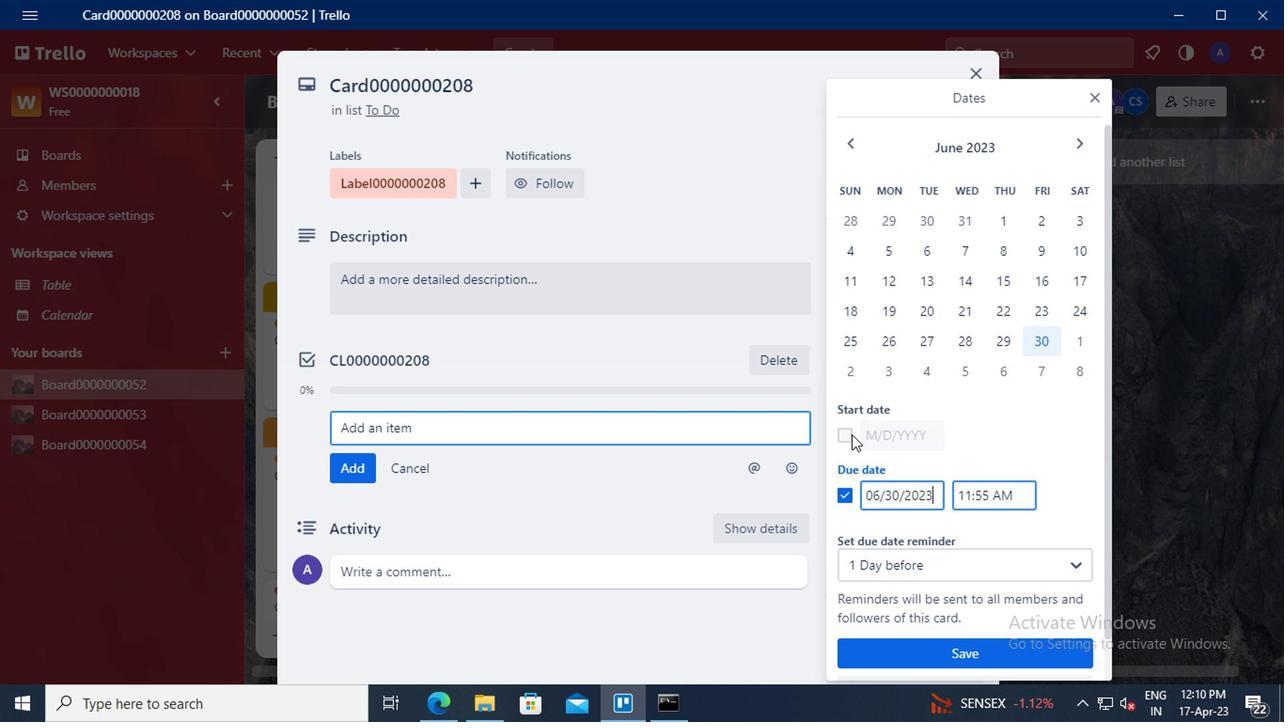 
Action: Mouse pressed left at (840, 437)
Screenshot: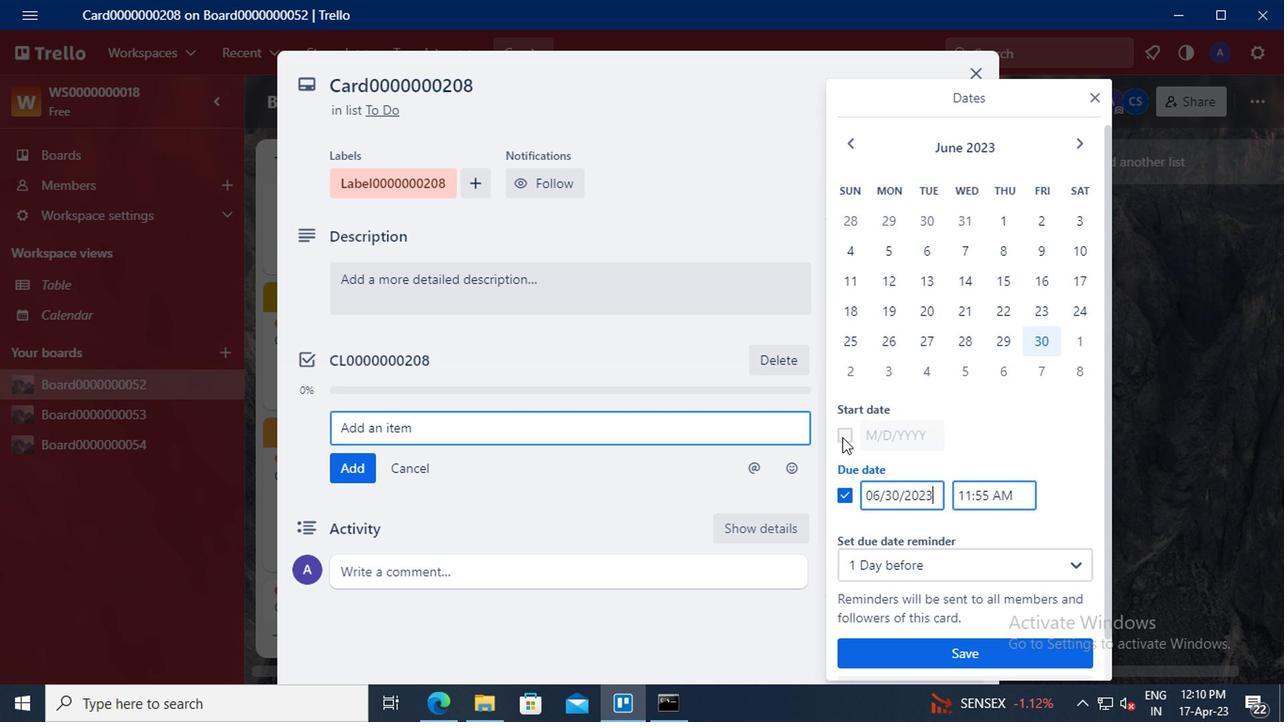 
Action: Mouse moved to (892, 437)
Screenshot: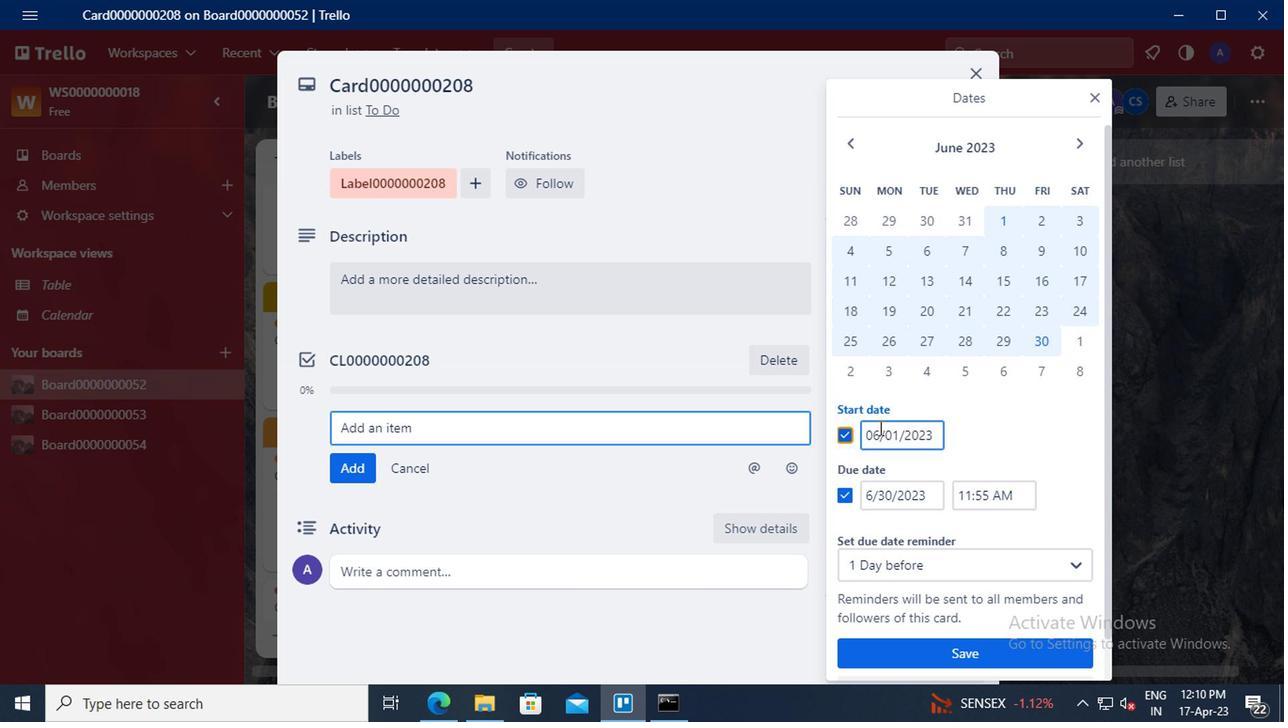 
Action: Mouse pressed left at (892, 437)
Screenshot: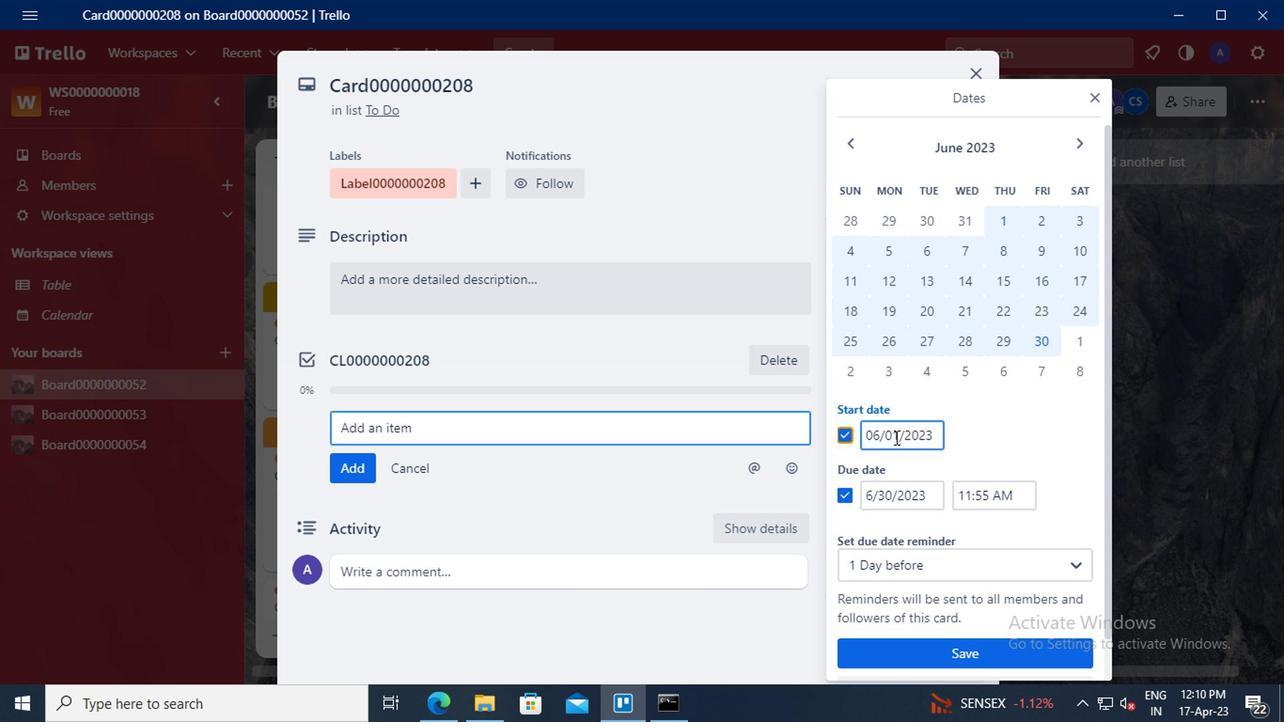 
Action: Mouse moved to (892, 389)
Screenshot: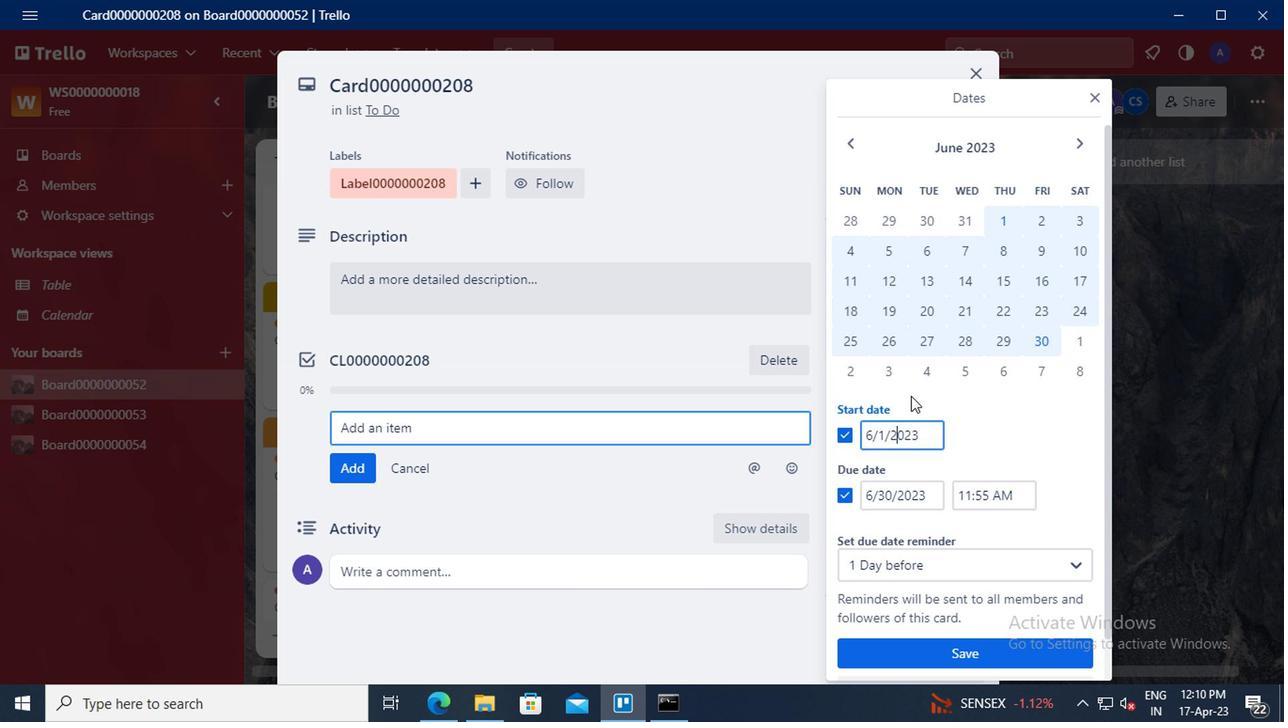 
Action: Key pressed <Key.left><Key.left><Key.backspace>1<Key.left><Key.left><Key.backspace>7
Screenshot: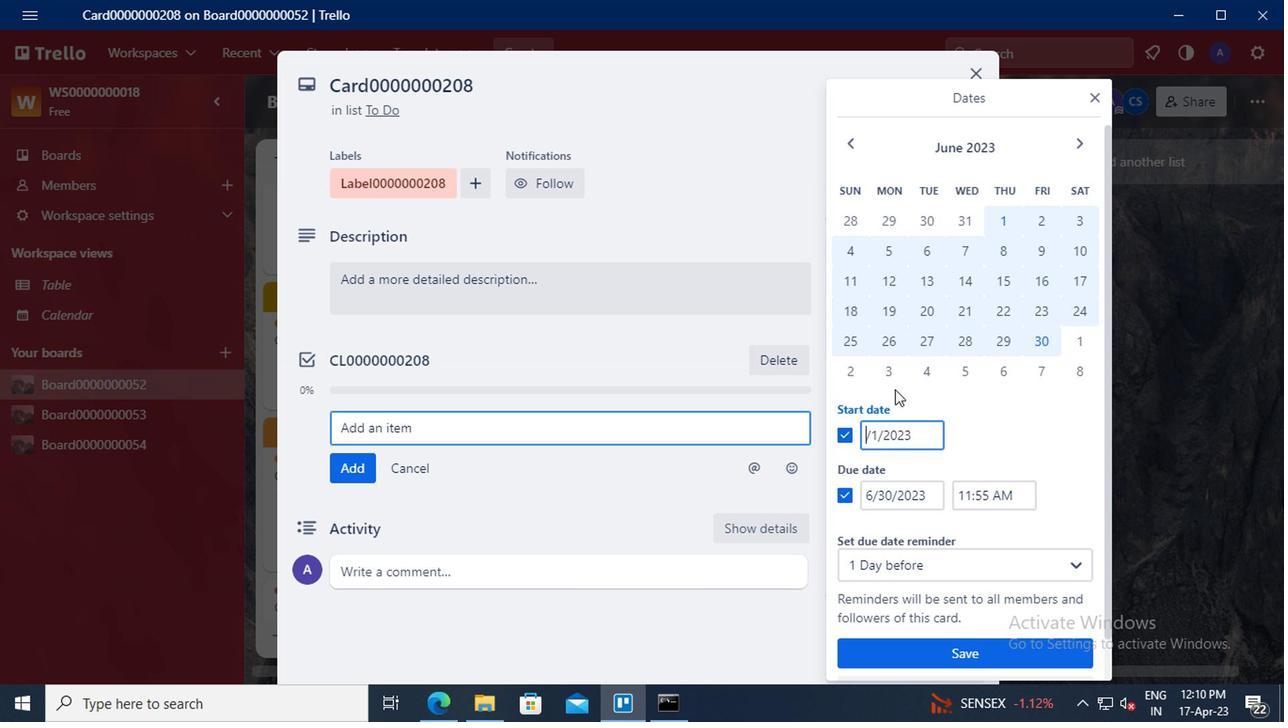 
Action: Mouse moved to (887, 495)
Screenshot: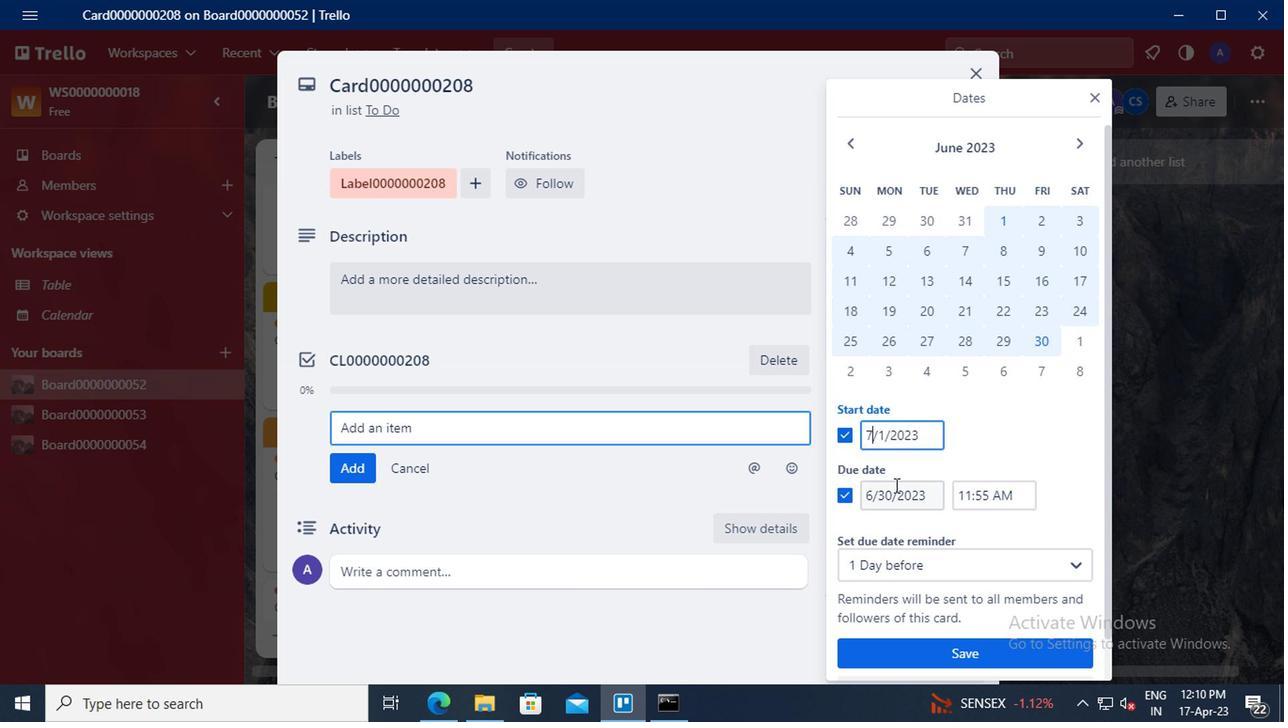 
Action: Mouse pressed left at (887, 495)
Screenshot: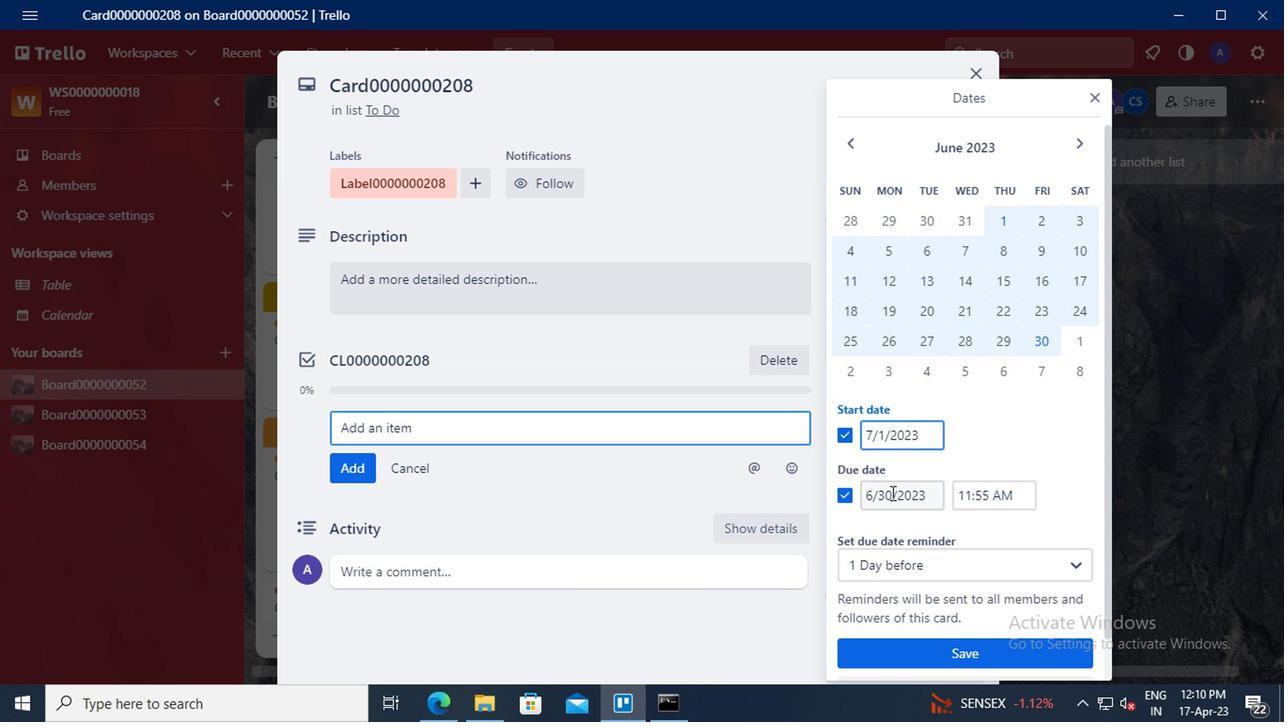 
Action: Mouse moved to (894, 446)
Screenshot: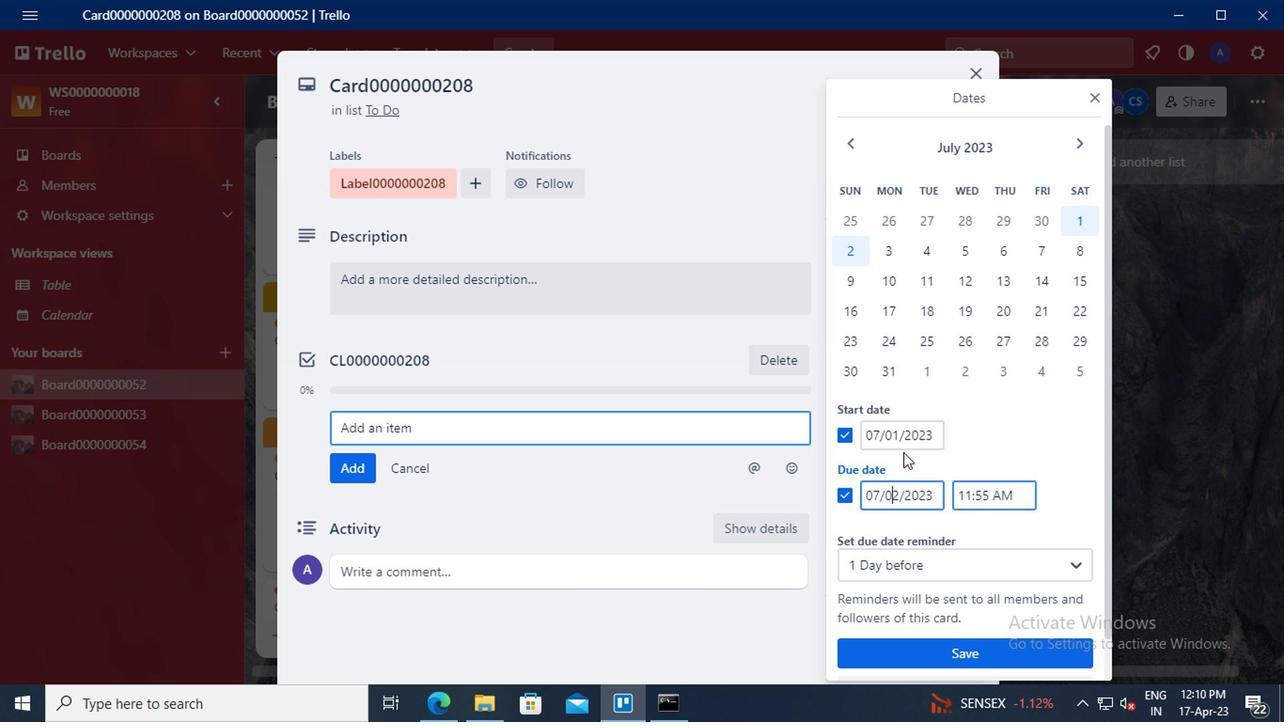 
Action: Key pressed <Key.backspace><Key.delete>31
Screenshot: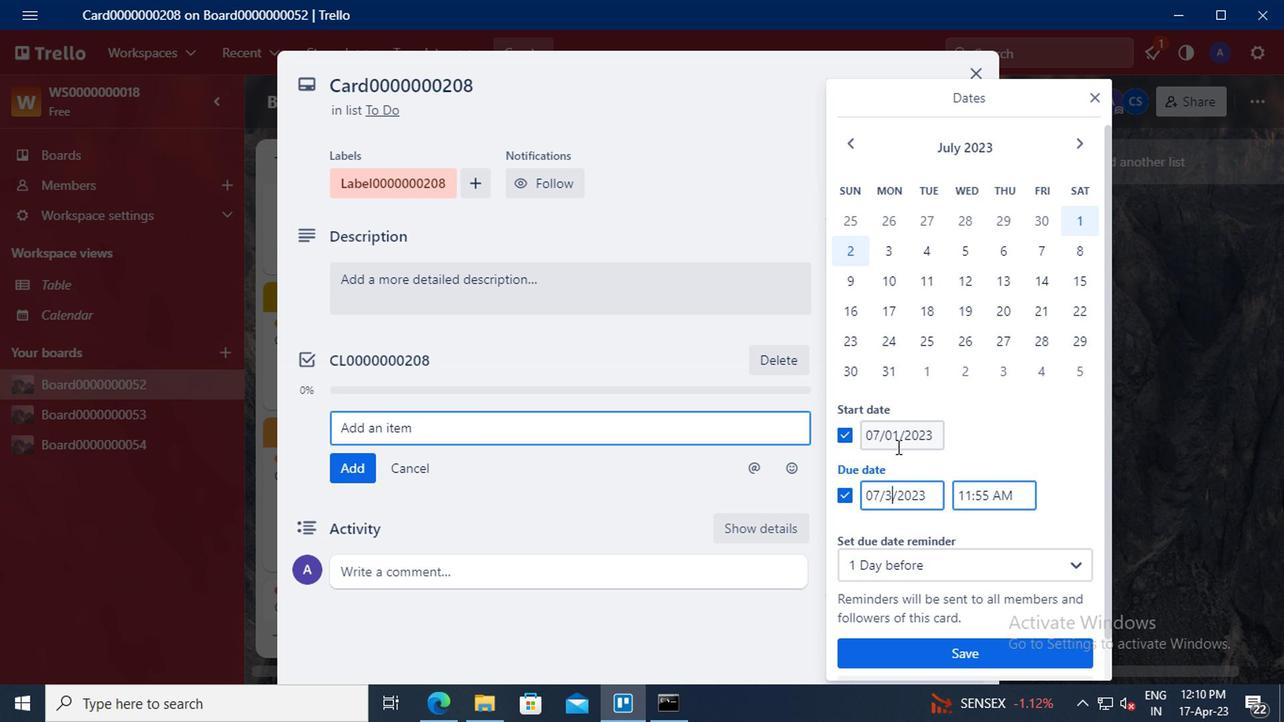 
Action: Mouse moved to (901, 655)
Screenshot: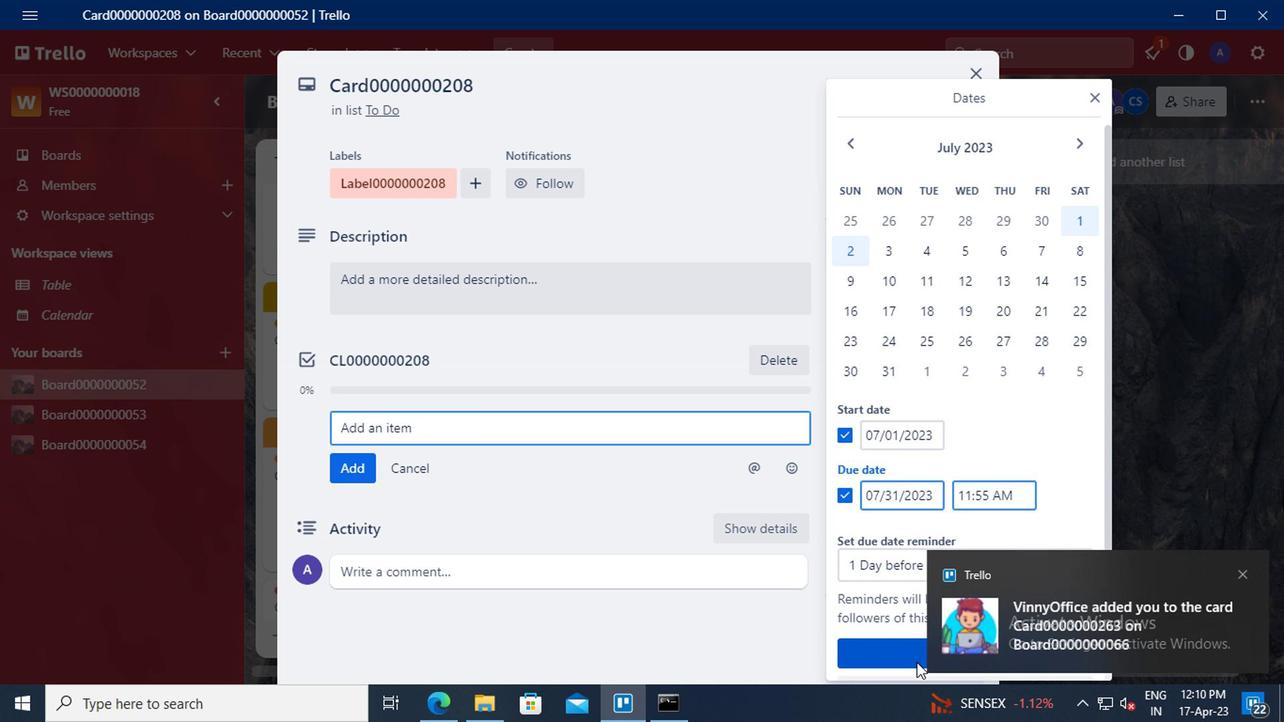 
Action: Mouse pressed left at (901, 655)
Screenshot: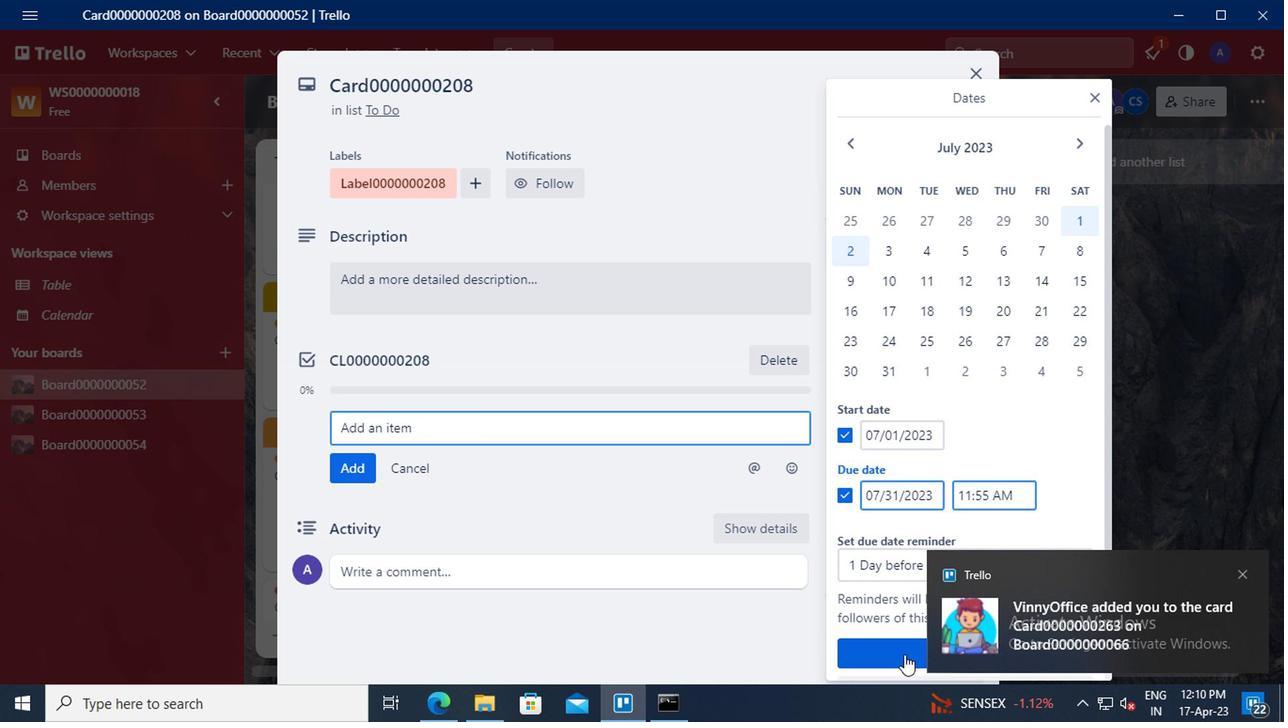 
Action: Mouse moved to (899, 654)
Screenshot: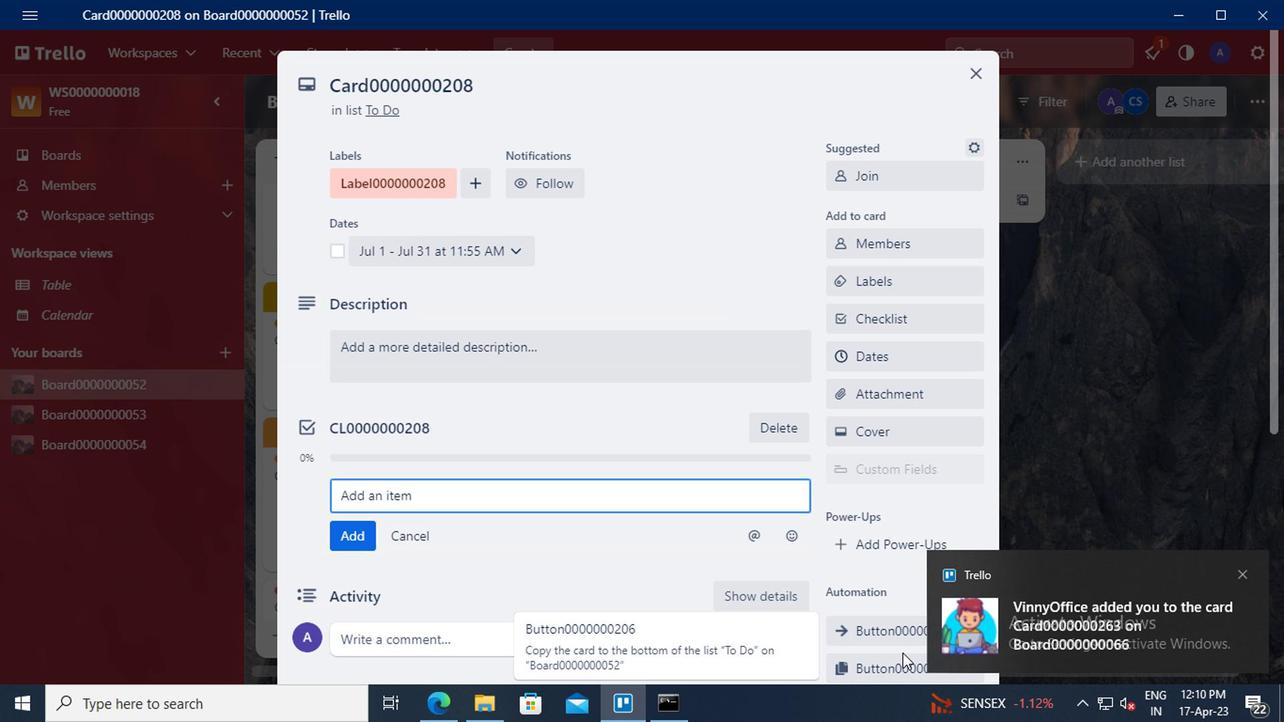 
